 Task: Check the percentage active listings of 3 bathrooms in the last 5 years.
Action: Mouse moved to (868, 190)
Screenshot: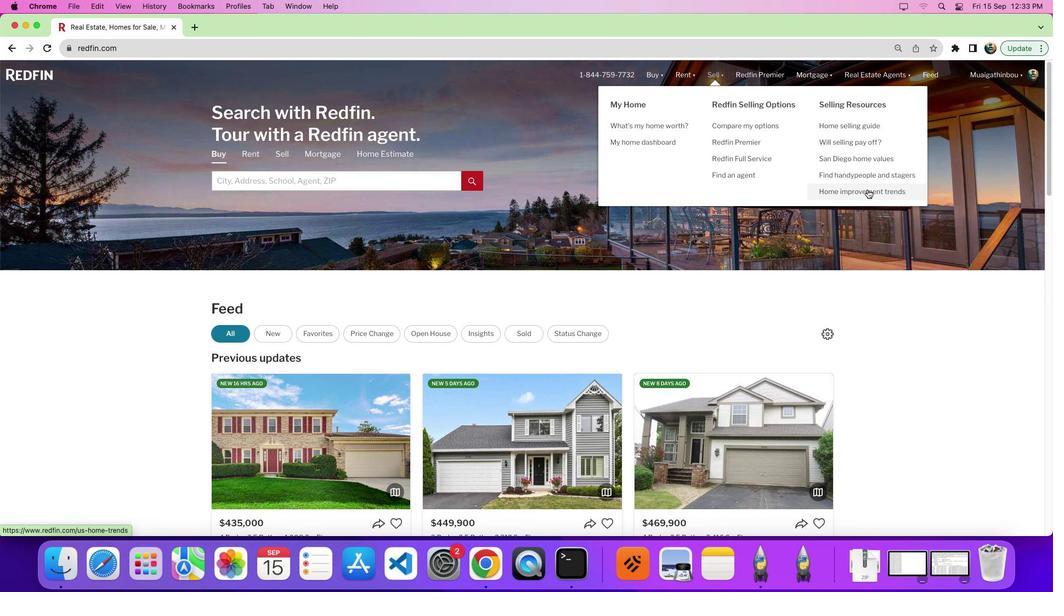 
Action: Mouse pressed left at (868, 190)
Screenshot: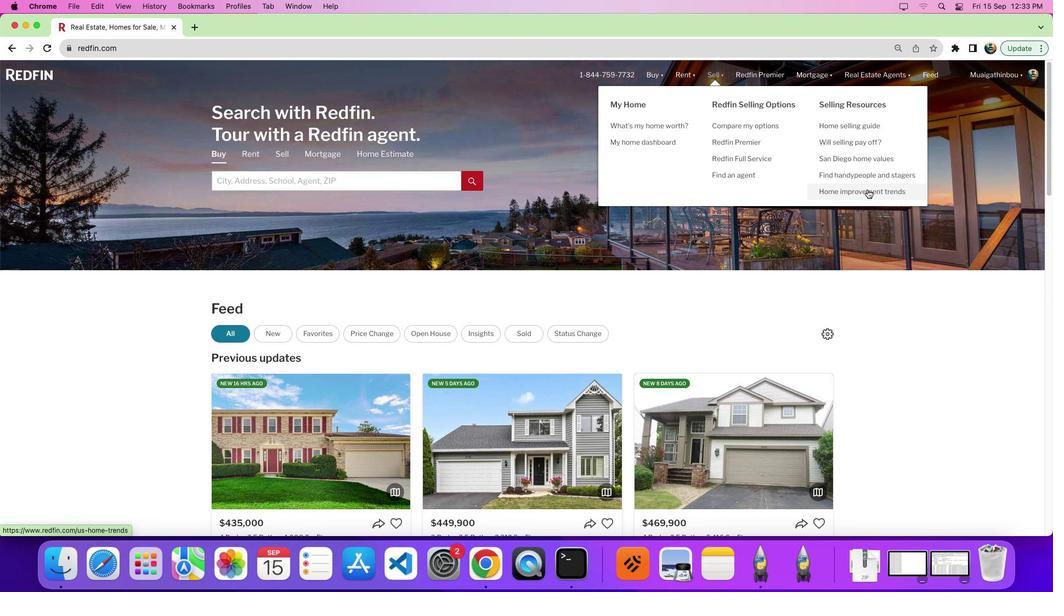 
Action: Mouse moved to (279, 210)
Screenshot: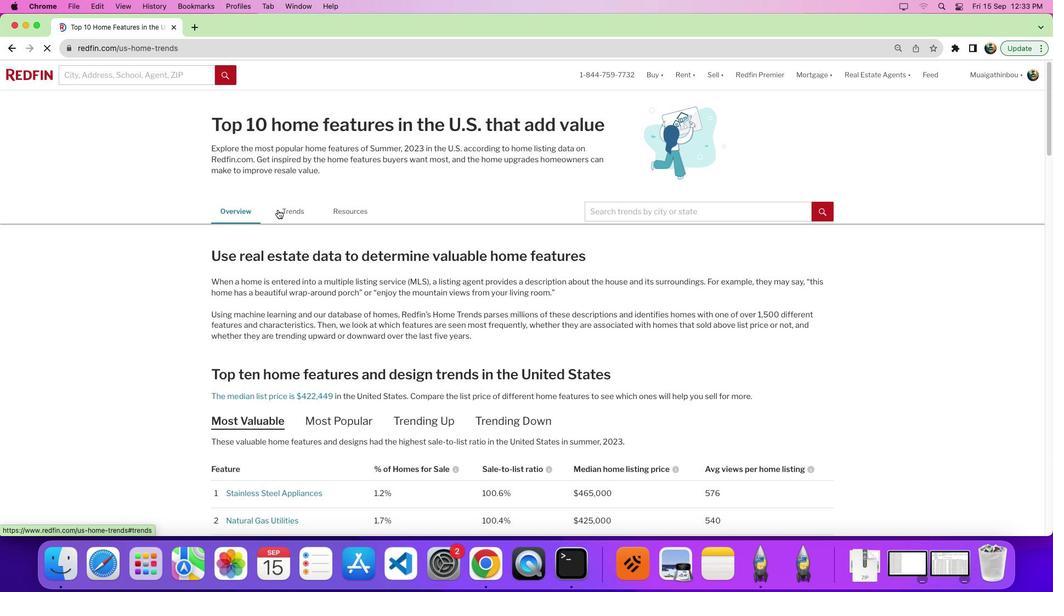 
Action: Mouse pressed left at (279, 210)
Screenshot: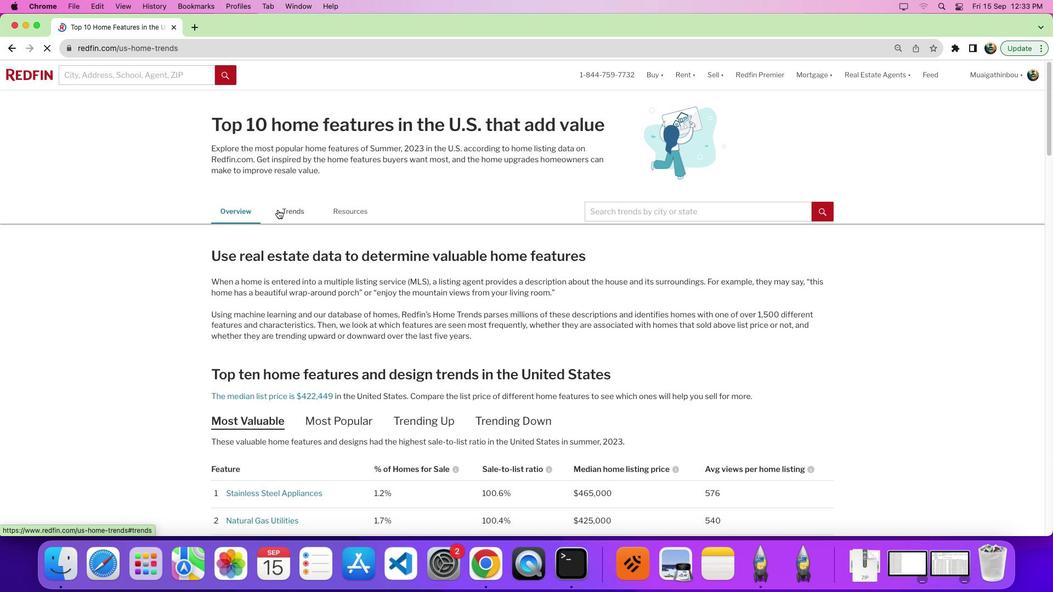 
Action: Mouse moved to (394, 266)
Screenshot: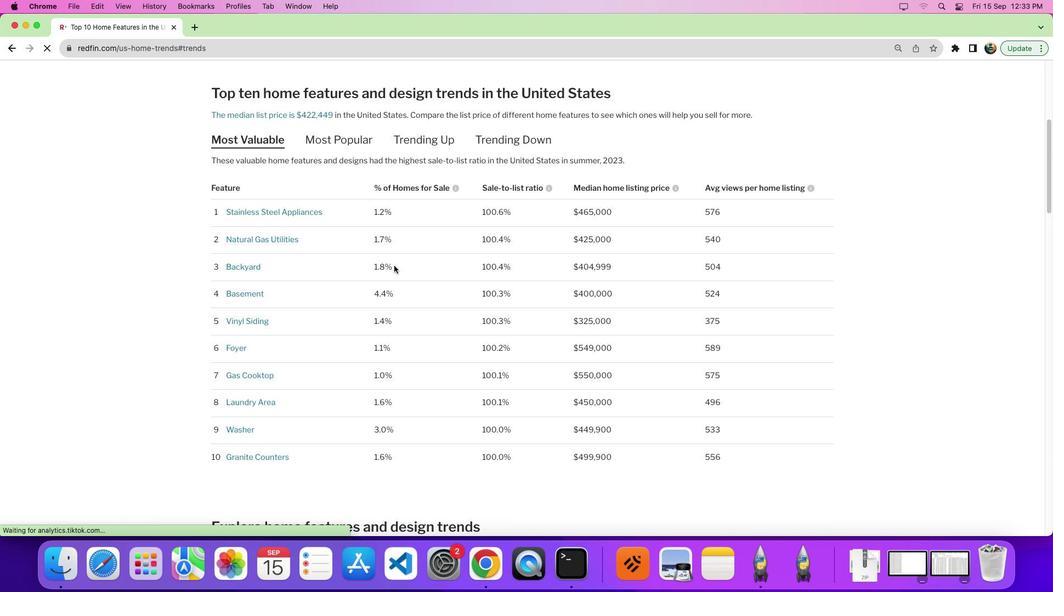 
Action: Mouse scrolled (394, 266) with delta (1, 0)
Screenshot: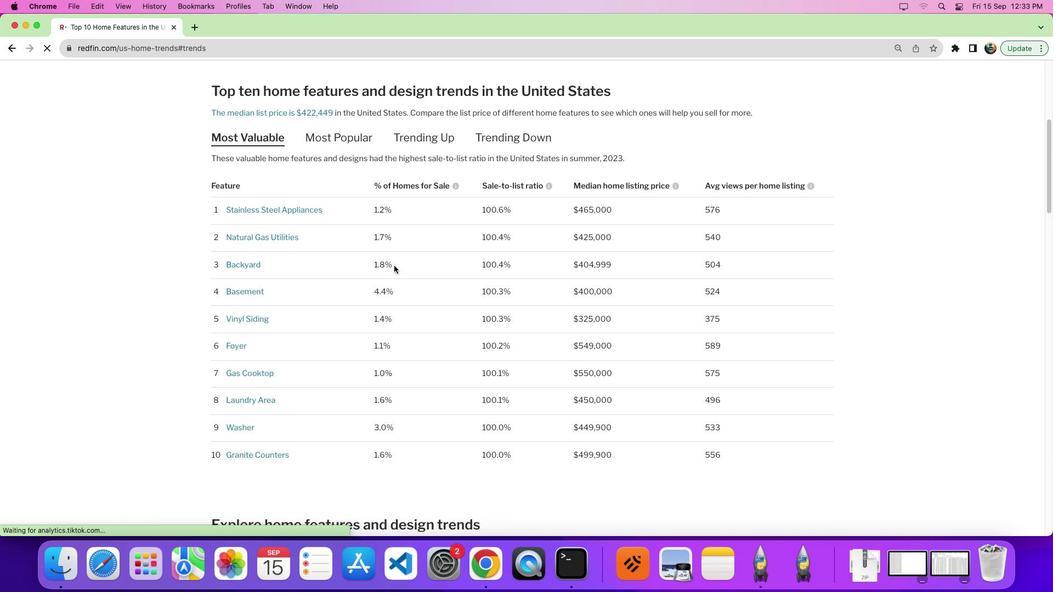 
Action: Mouse scrolled (394, 266) with delta (1, 0)
Screenshot: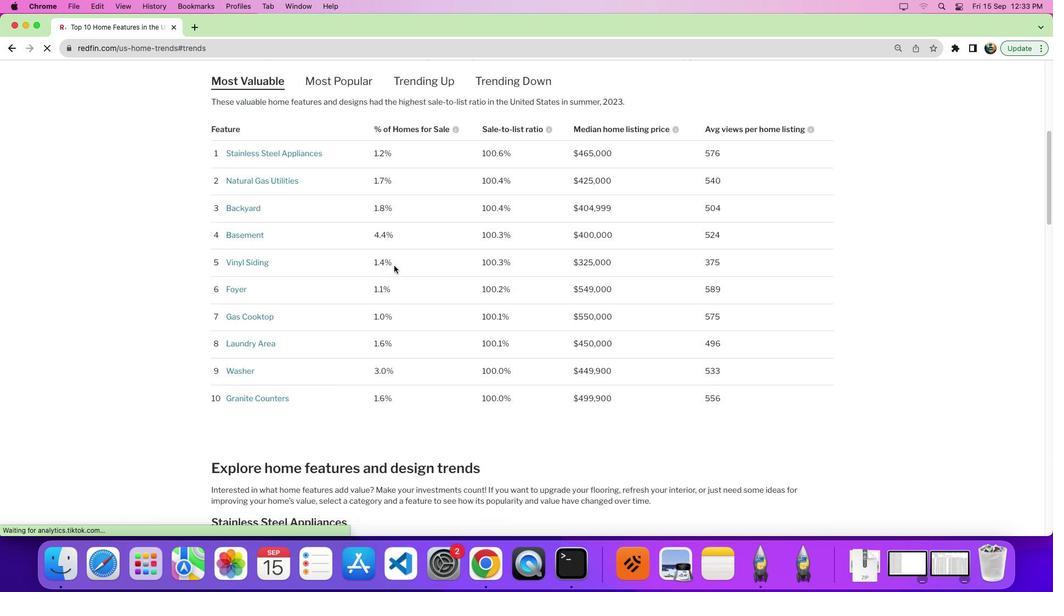 
Action: Mouse scrolled (394, 266) with delta (1, -1)
Screenshot: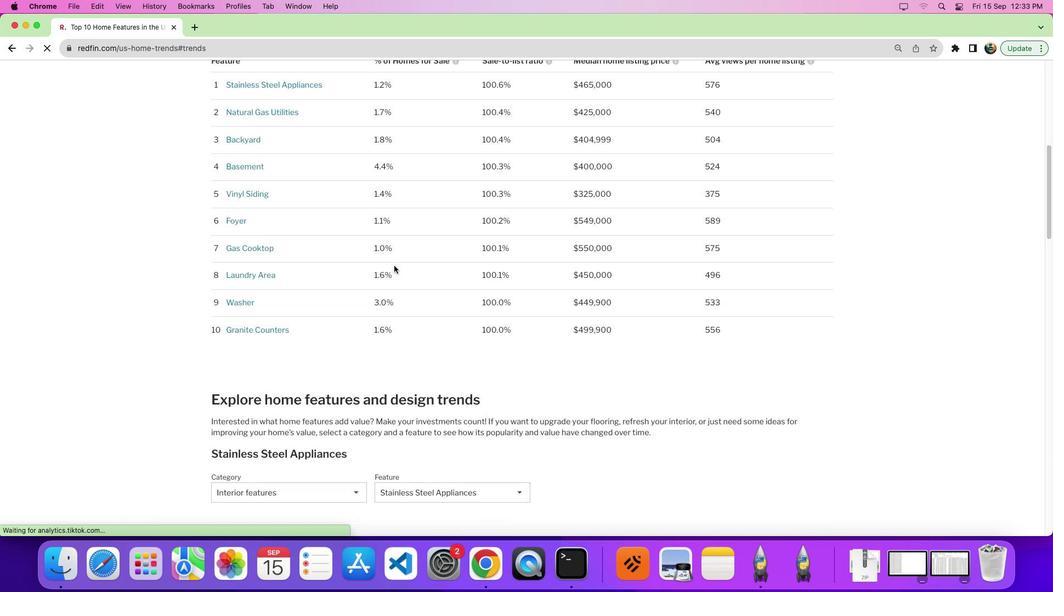 
Action: Mouse scrolled (394, 266) with delta (1, 0)
Screenshot: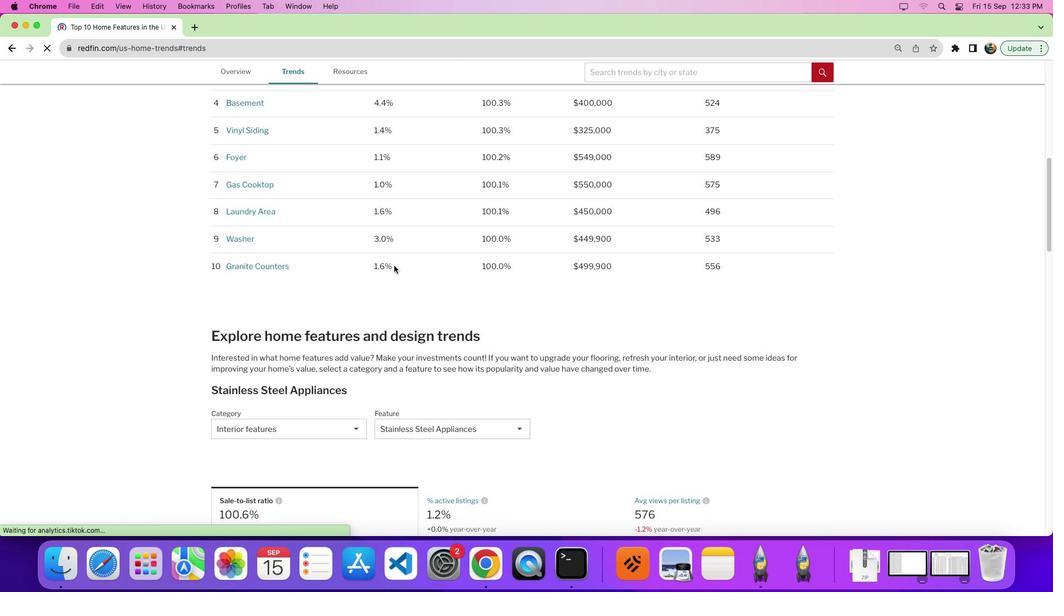 
Action: Mouse scrolled (394, 266) with delta (1, 0)
Screenshot: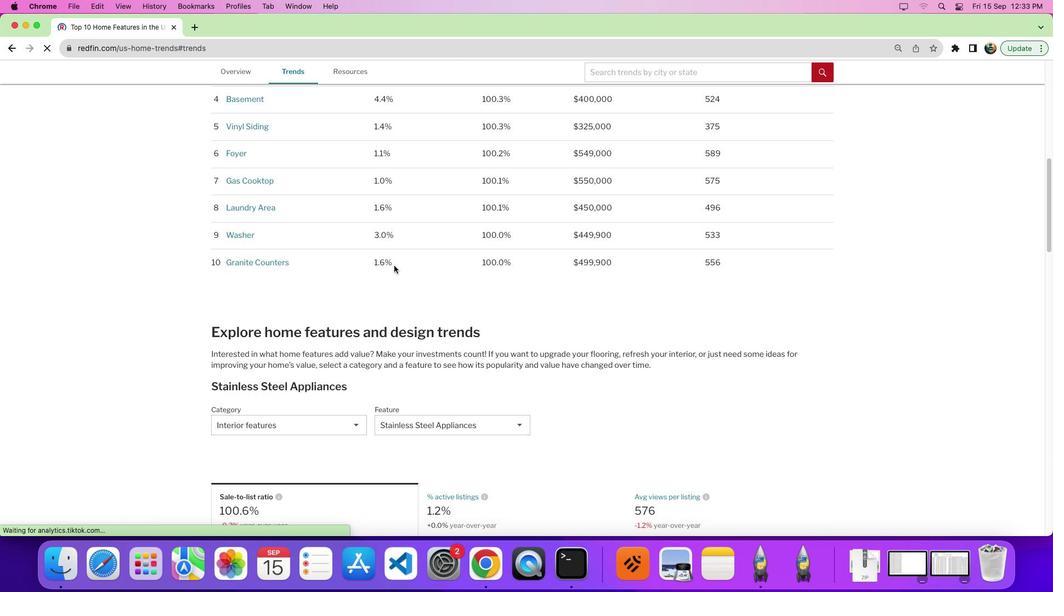 
Action: Mouse moved to (314, 383)
Screenshot: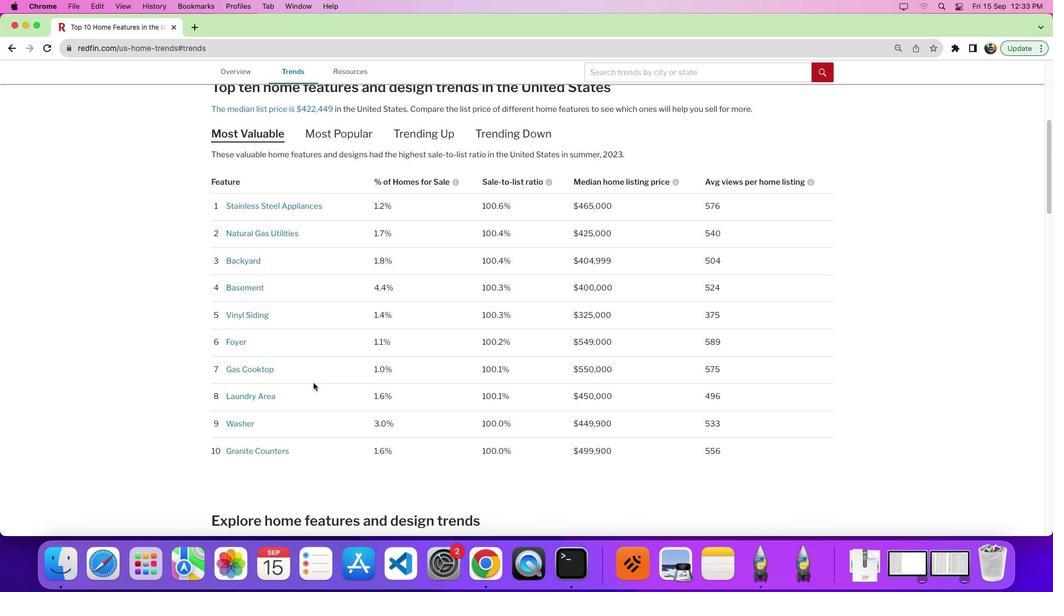 
Action: Mouse scrolled (314, 383) with delta (1, 0)
Screenshot: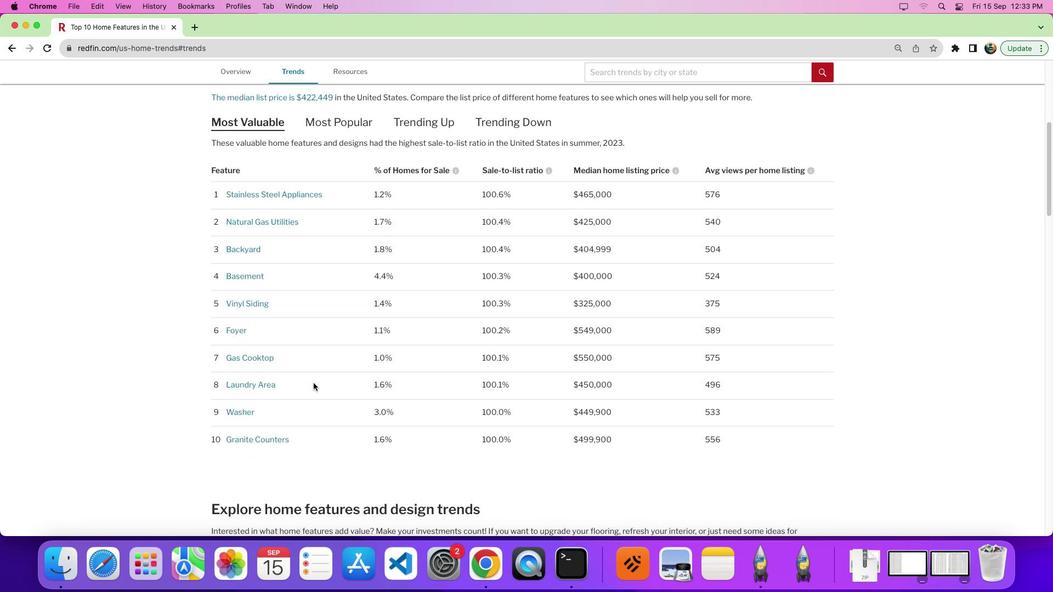 
Action: Mouse scrolled (314, 383) with delta (1, 0)
Screenshot: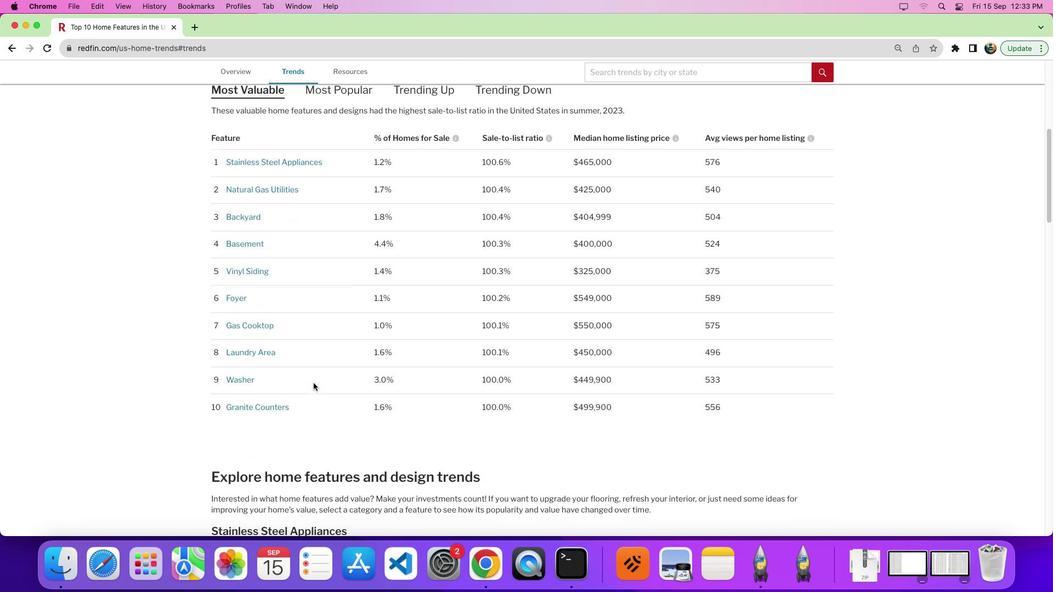 
Action: Mouse scrolled (314, 383) with delta (1, -1)
Screenshot: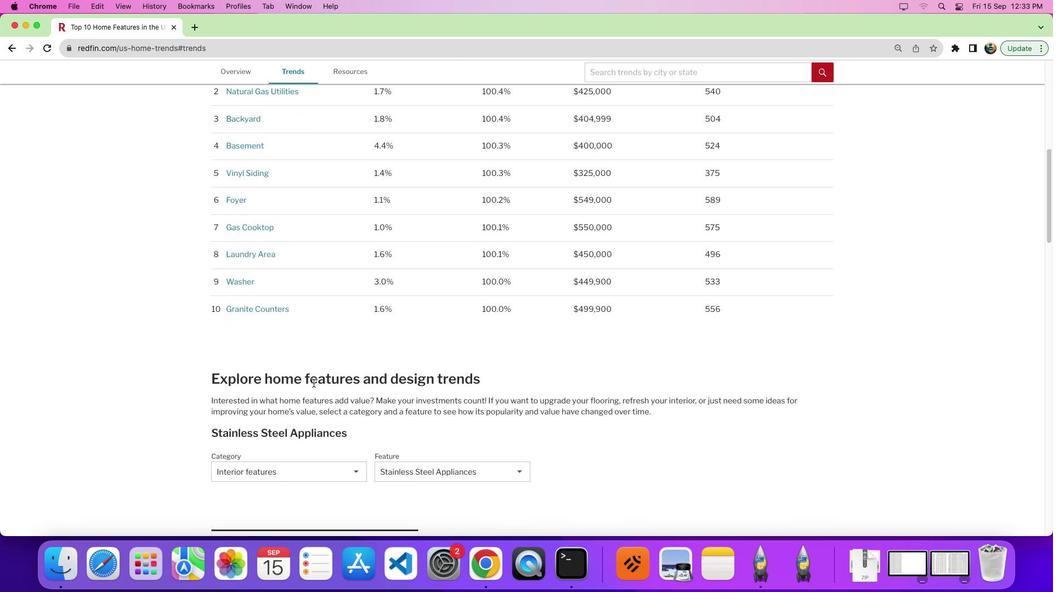 
Action: Mouse moved to (304, 405)
Screenshot: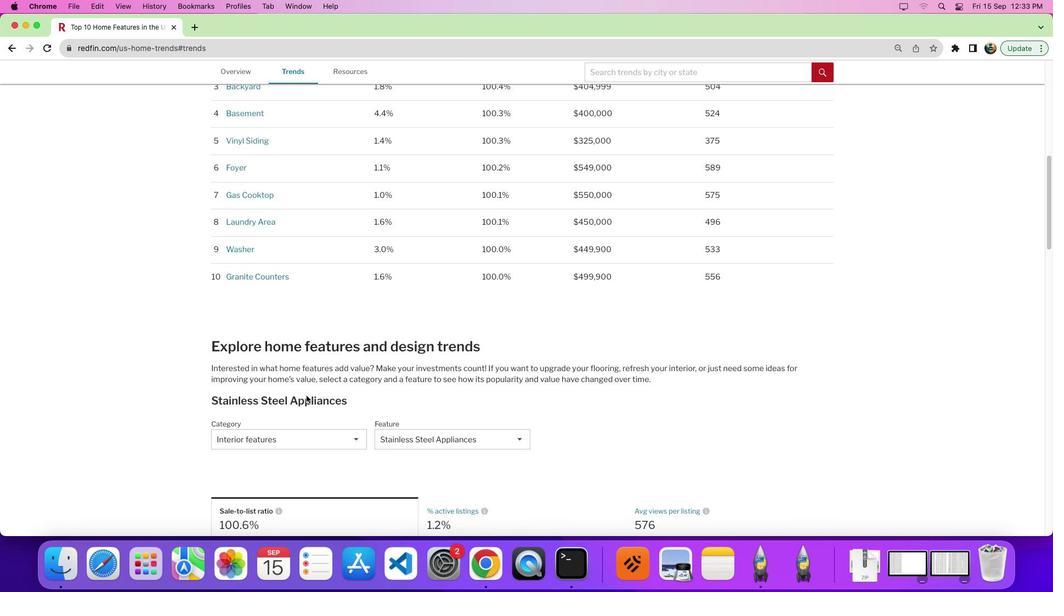 
Action: Mouse scrolled (304, 405) with delta (1, 0)
Screenshot: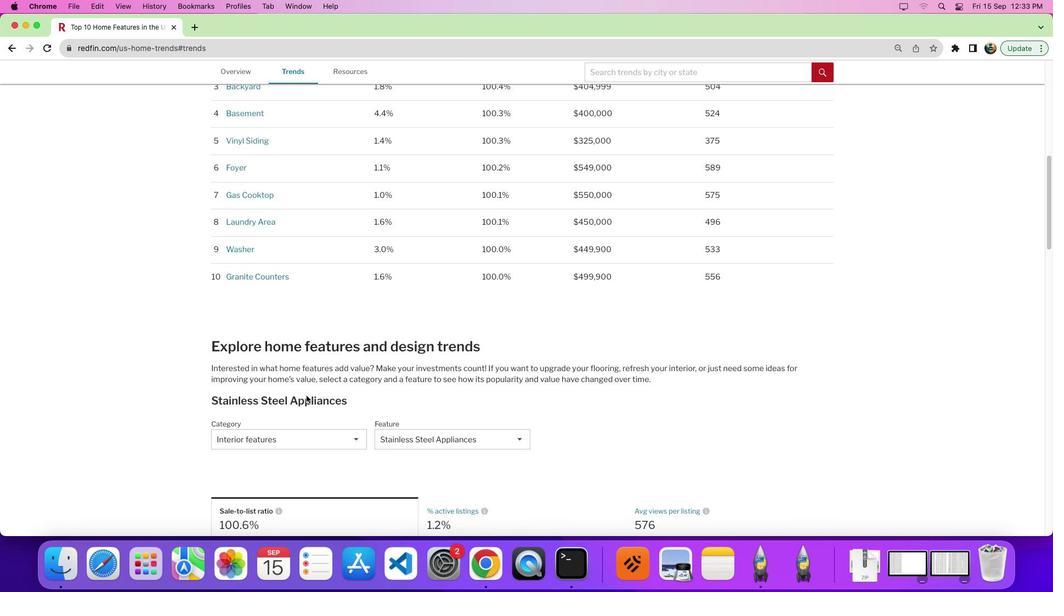 
Action: Mouse moved to (304, 405)
Screenshot: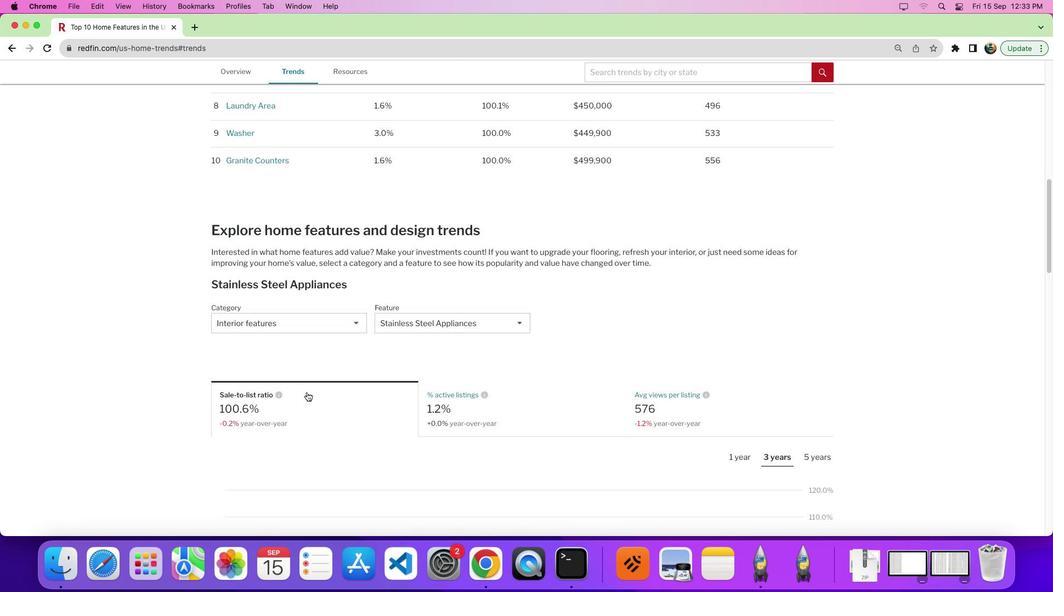
Action: Mouse scrolled (304, 405) with delta (1, 0)
Screenshot: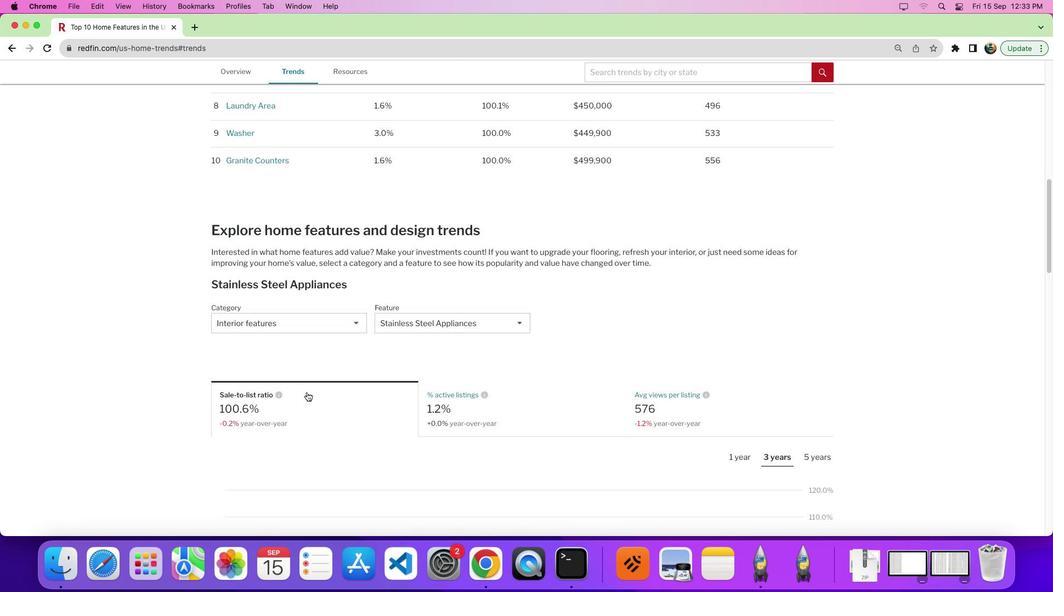 
Action: Mouse moved to (307, 399)
Screenshot: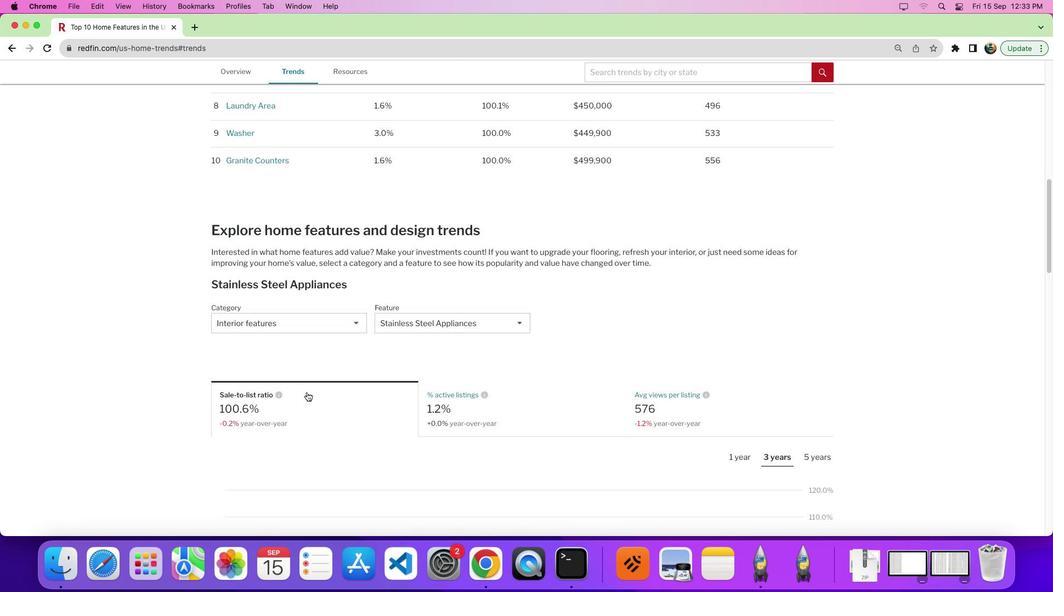 
Action: Mouse scrolled (307, 399) with delta (1, -1)
Screenshot: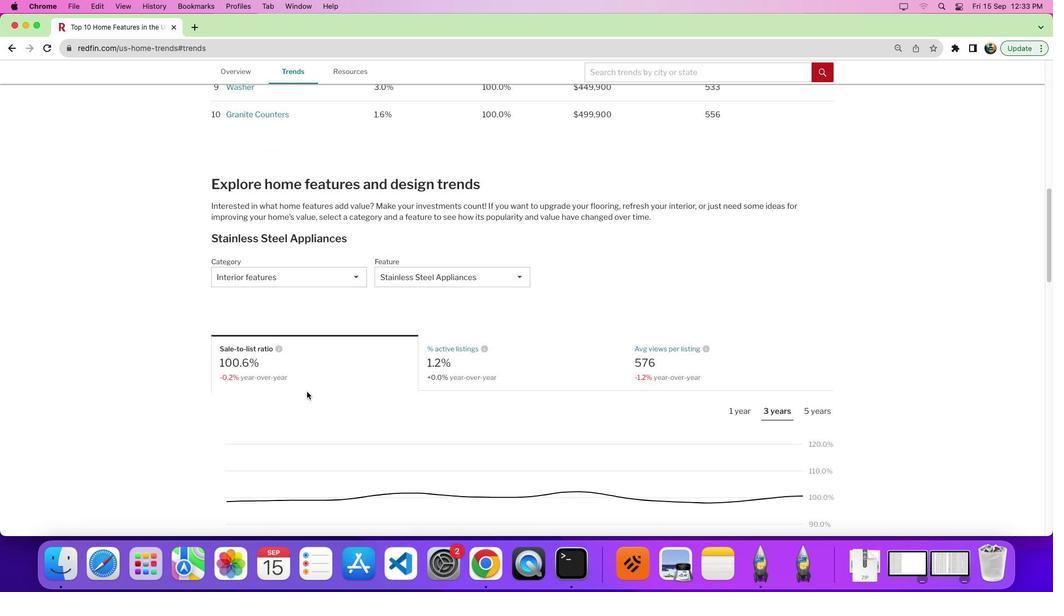 
Action: Mouse moved to (313, 270)
Screenshot: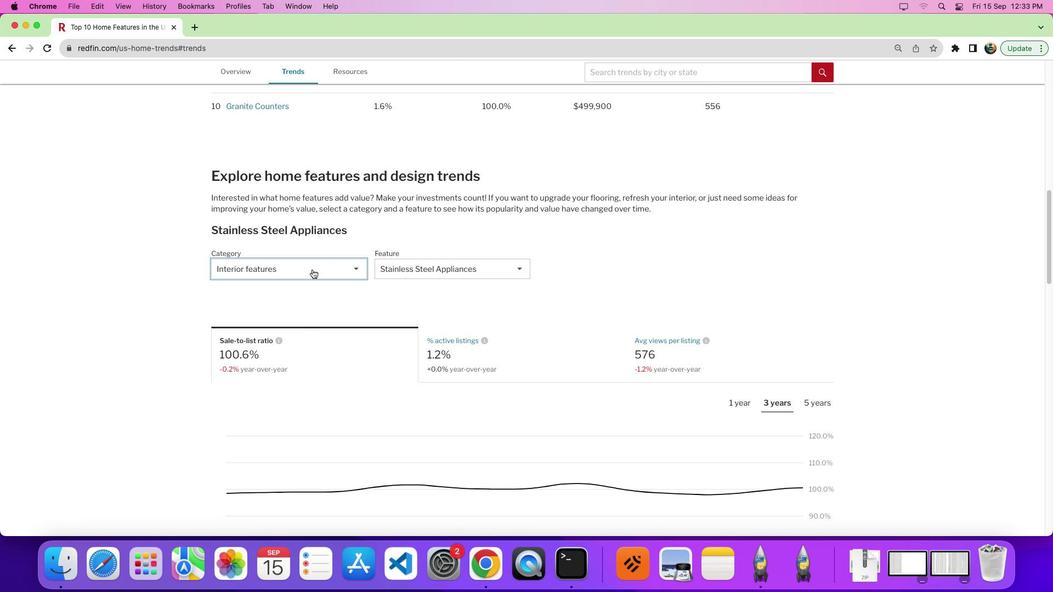 
Action: Mouse pressed left at (313, 270)
Screenshot: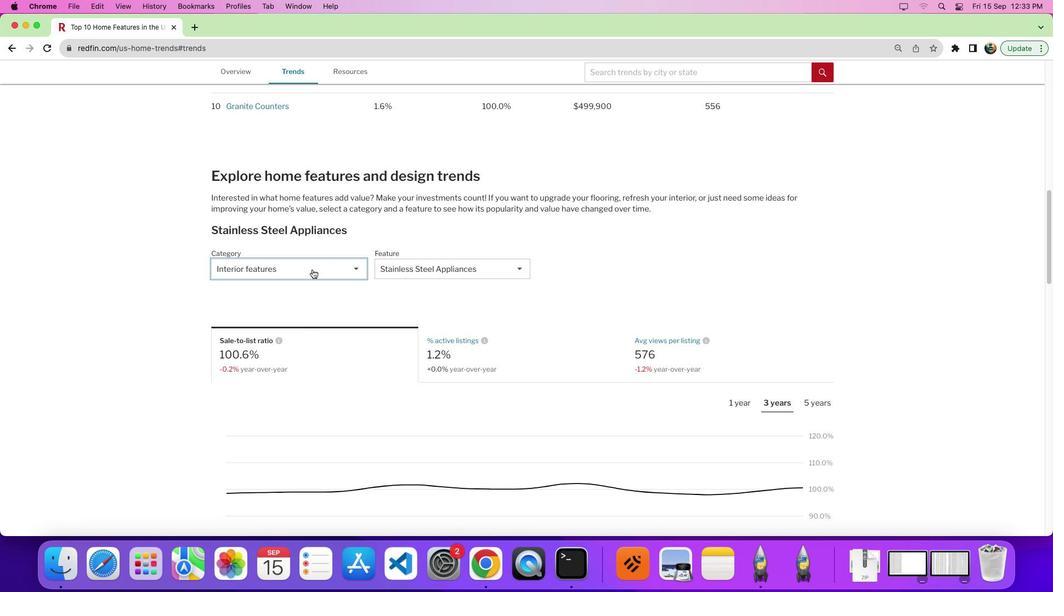 
Action: Mouse moved to (376, 299)
Screenshot: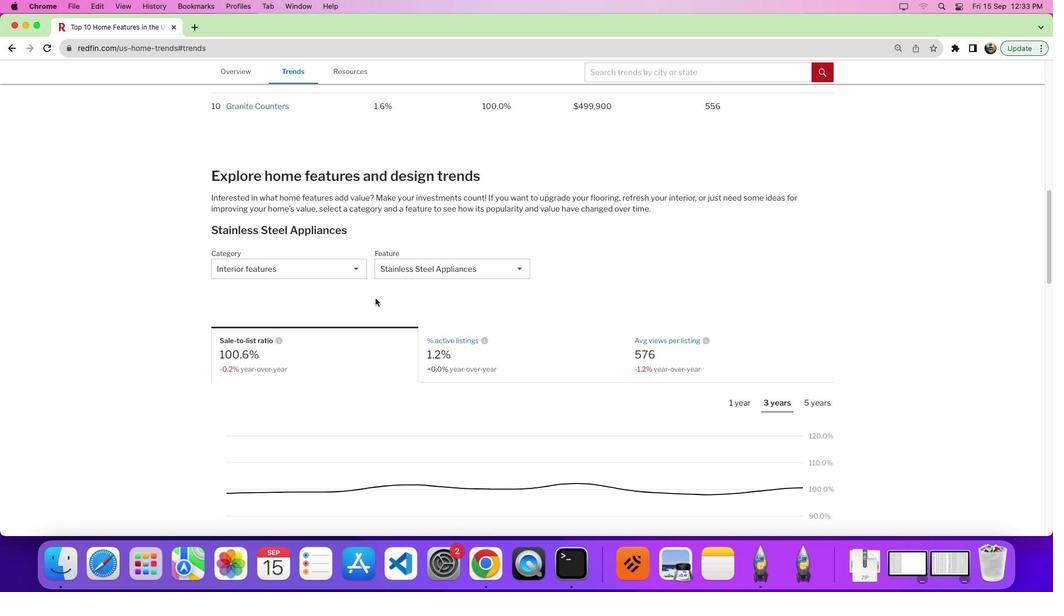 
Action: Mouse pressed left at (376, 299)
Screenshot: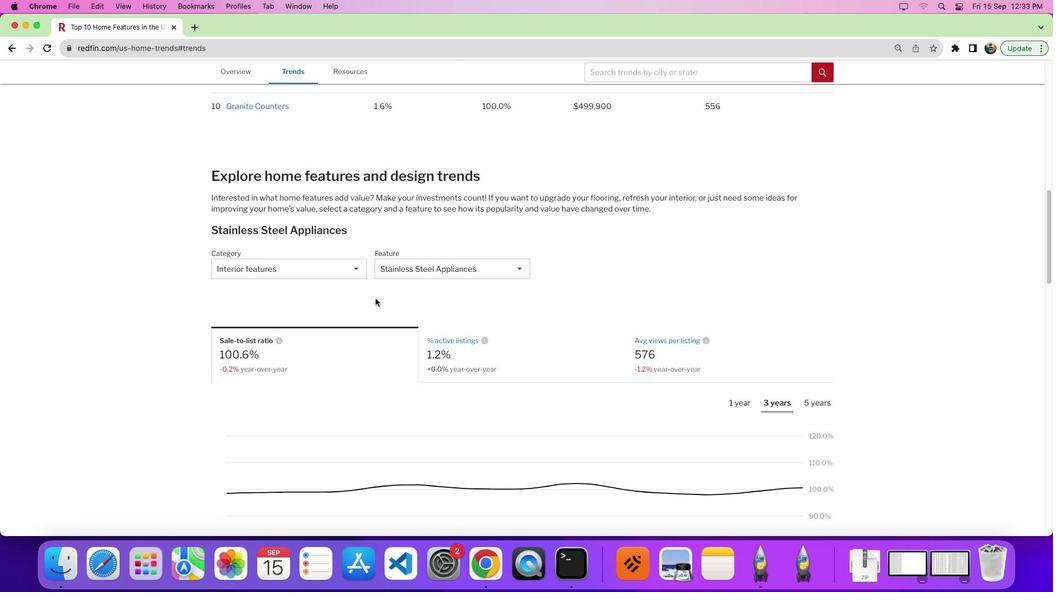 
Action: Mouse moved to (421, 269)
Screenshot: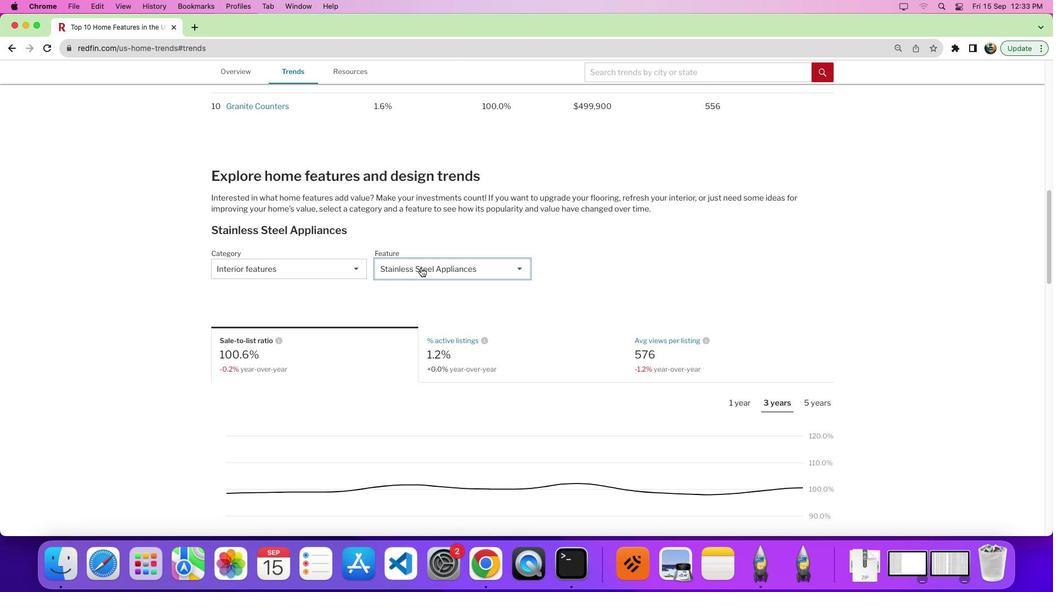 
Action: Mouse pressed left at (421, 269)
Screenshot: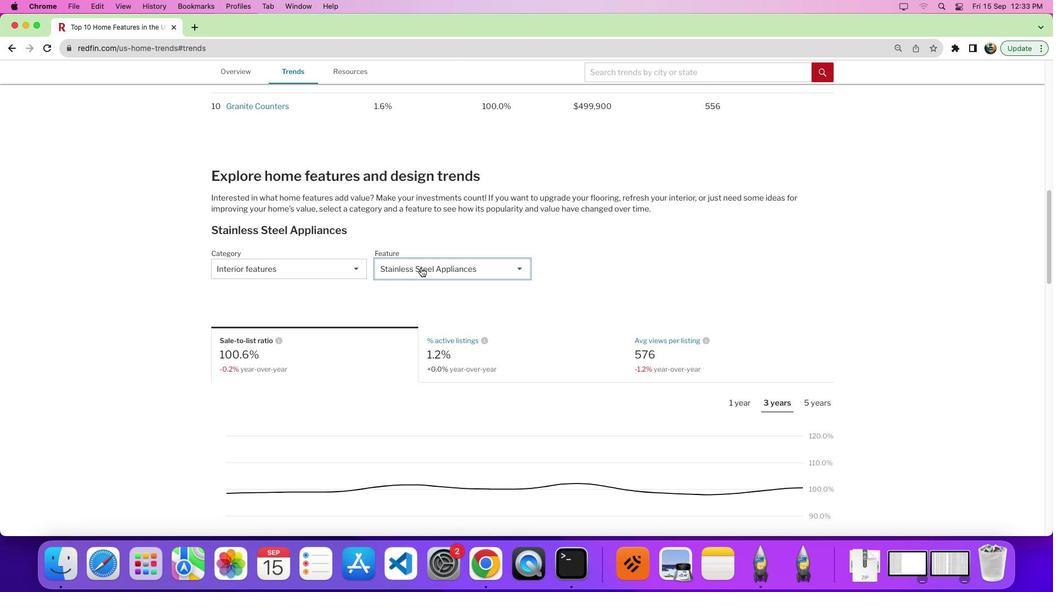 
Action: Mouse moved to (441, 319)
Screenshot: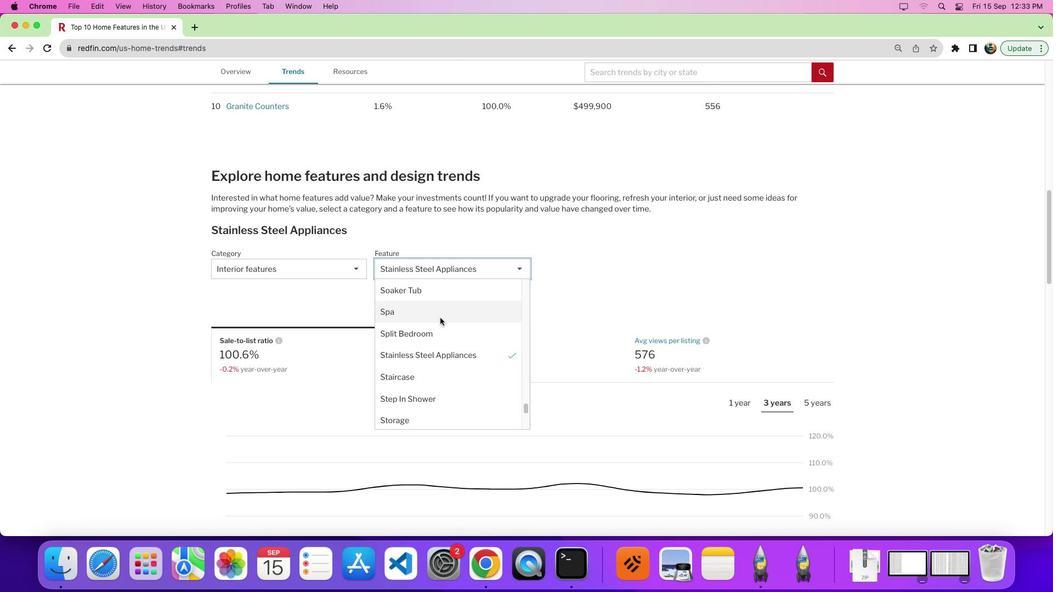 
Action: Mouse scrolled (441, 319) with delta (1, 1)
Screenshot: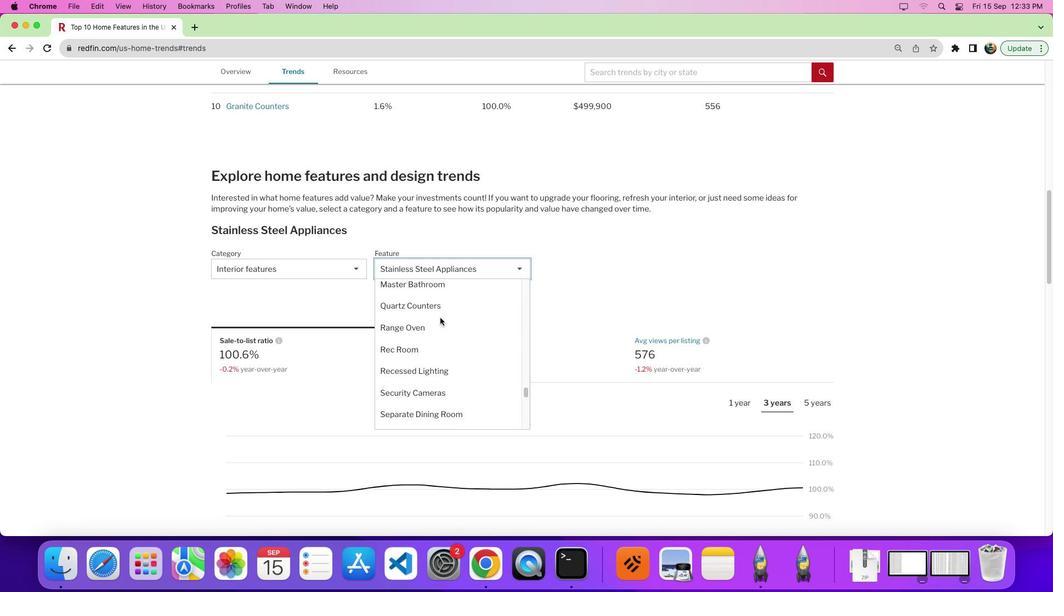 
Action: Mouse scrolled (441, 319) with delta (1, 2)
Screenshot: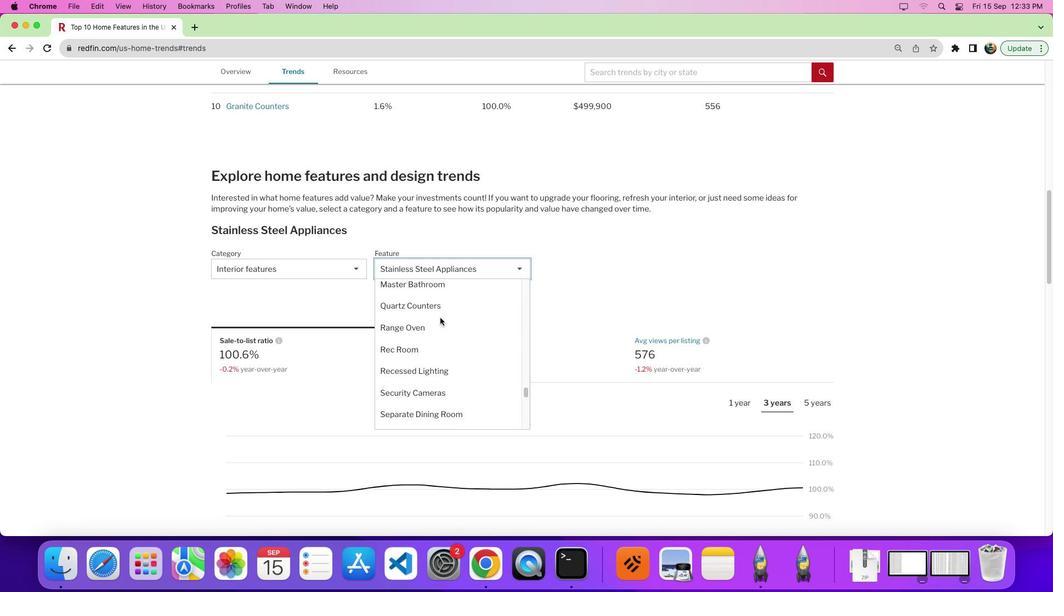 
Action: Mouse scrolled (441, 319) with delta (1, 6)
Screenshot: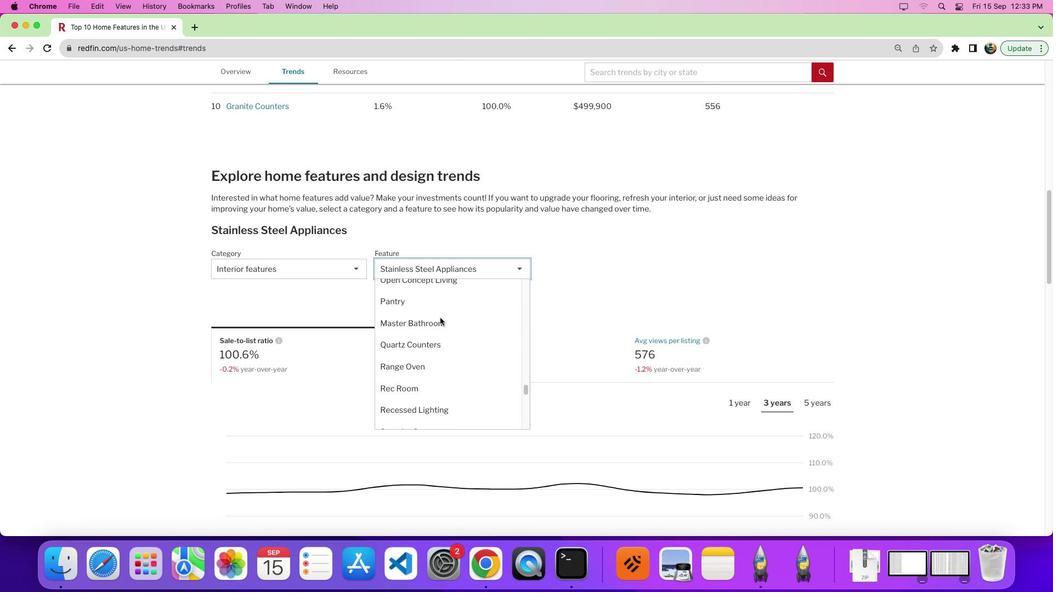 
Action: Mouse scrolled (441, 319) with delta (1, 1)
Screenshot: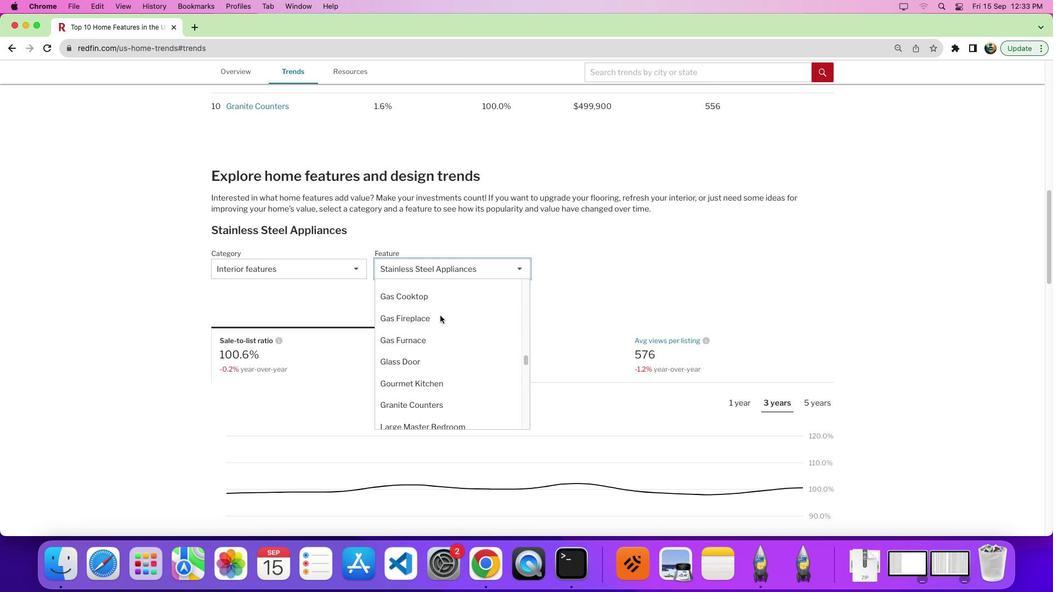 
Action: Mouse scrolled (441, 319) with delta (1, 2)
Screenshot: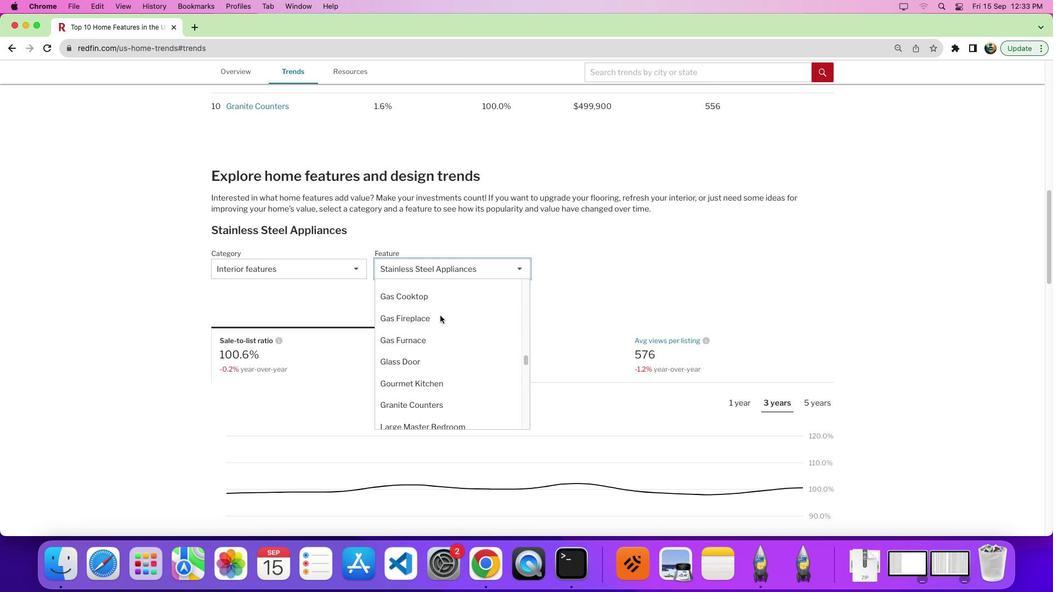 
Action: Mouse scrolled (441, 319) with delta (1, 6)
Screenshot: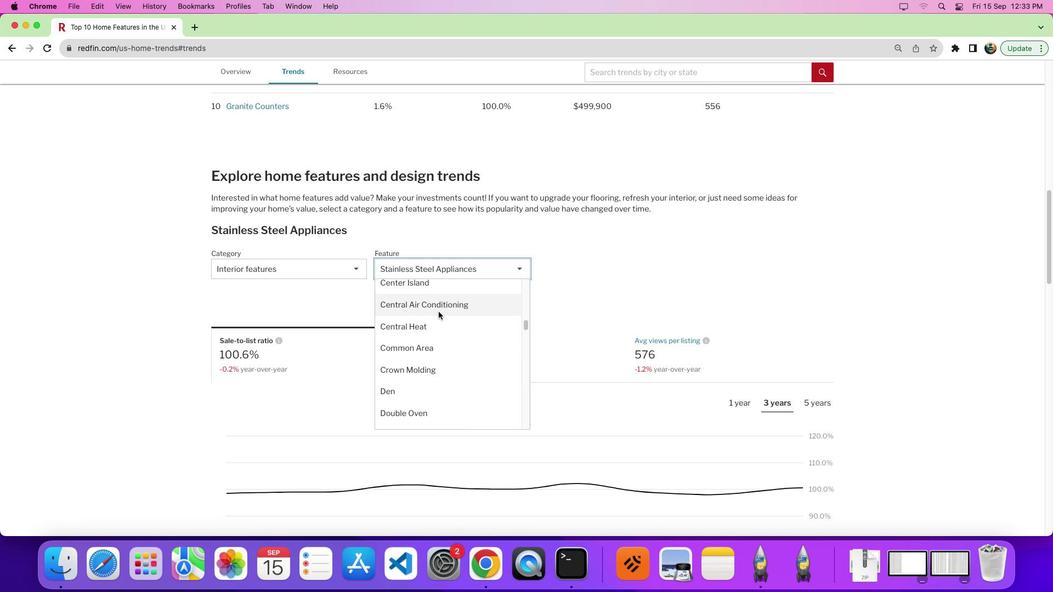 
Action: Mouse scrolled (441, 319) with delta (1, 8)
Screenshot: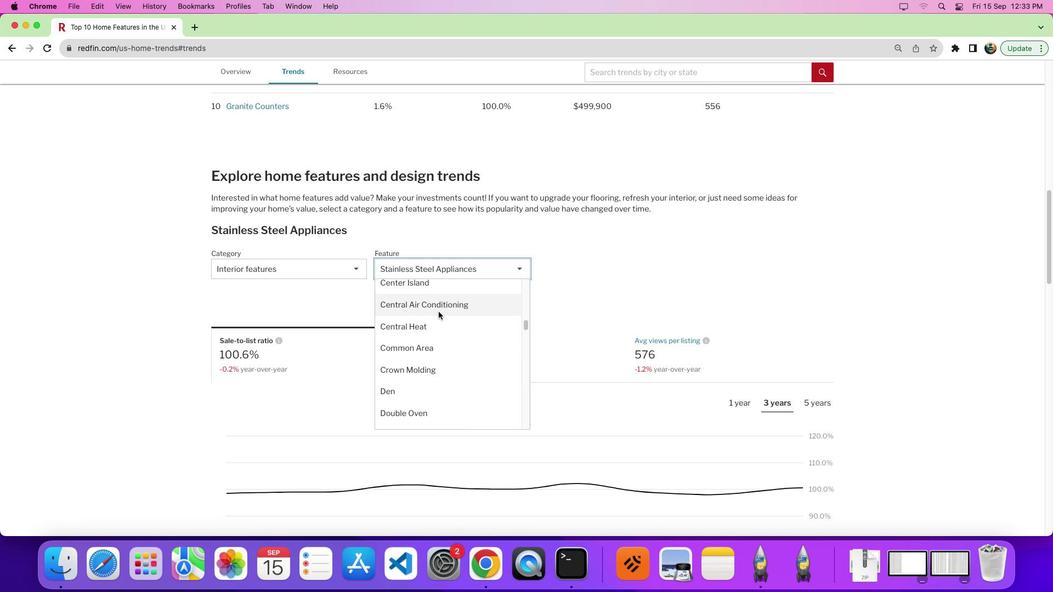 
Action: Mouse scrolled (441, 319) with delta (1, 9)
Screenshot: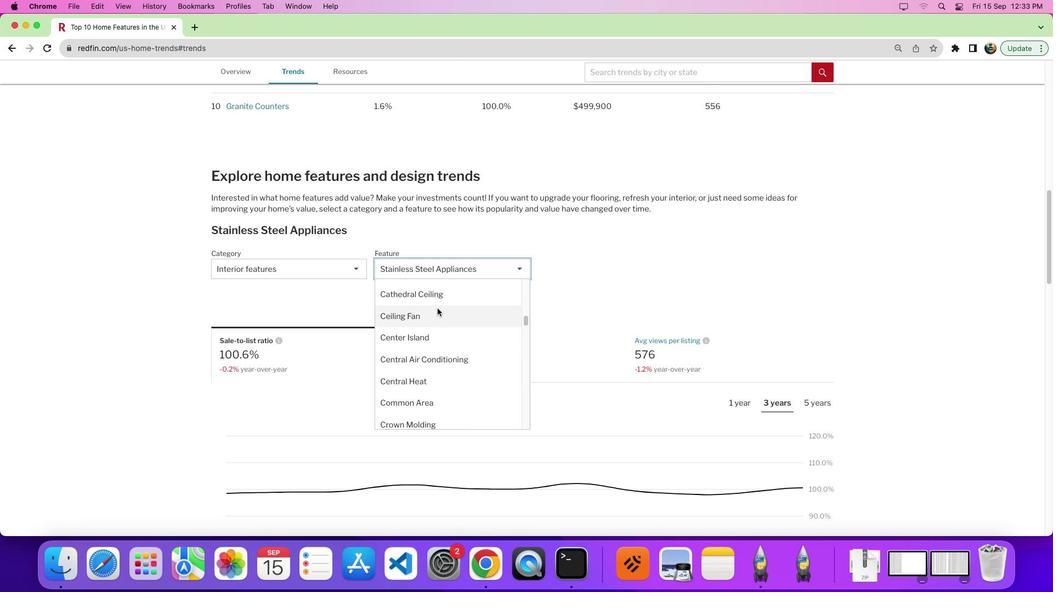 
Action: Mouse moved to (438, 308)
Screenshot: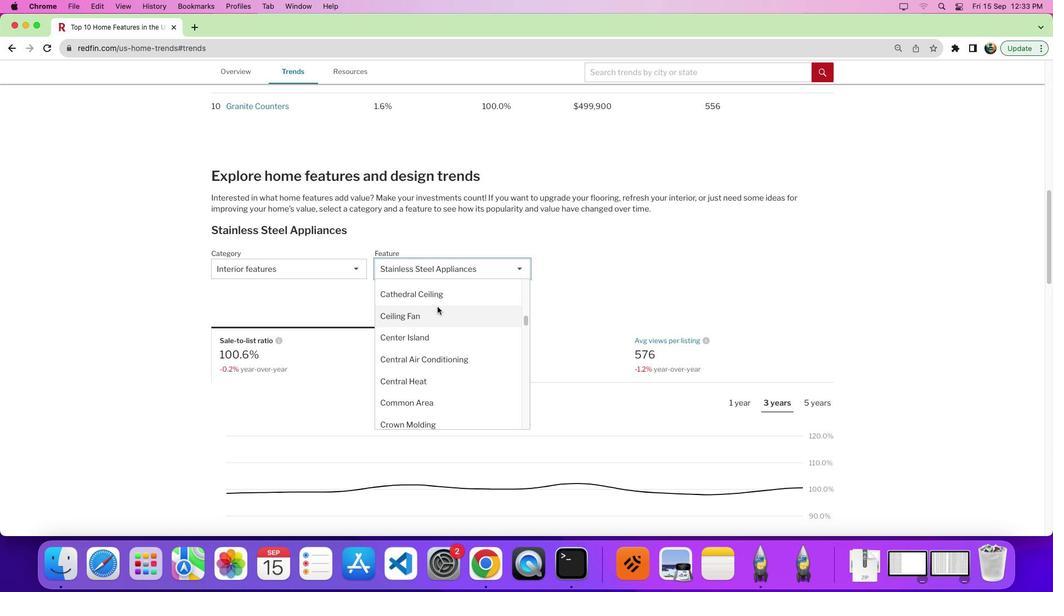
Action: Mouse scrolled (438, 308) with delta (1, 1)
Screenshot: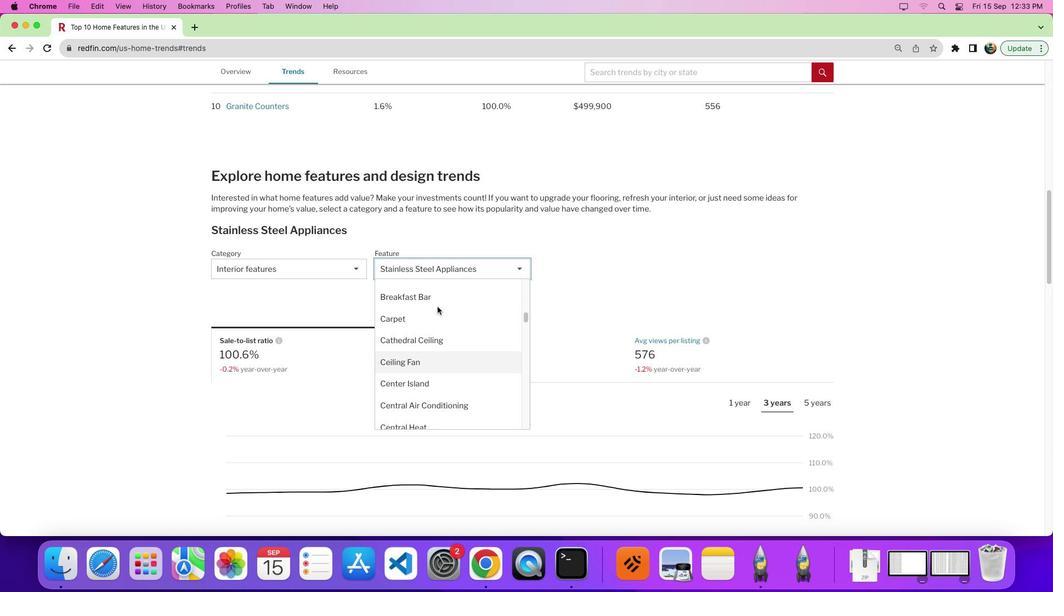 
Action: Mouse scrolled (438, 308) with delta (1, 1)
Screenshot: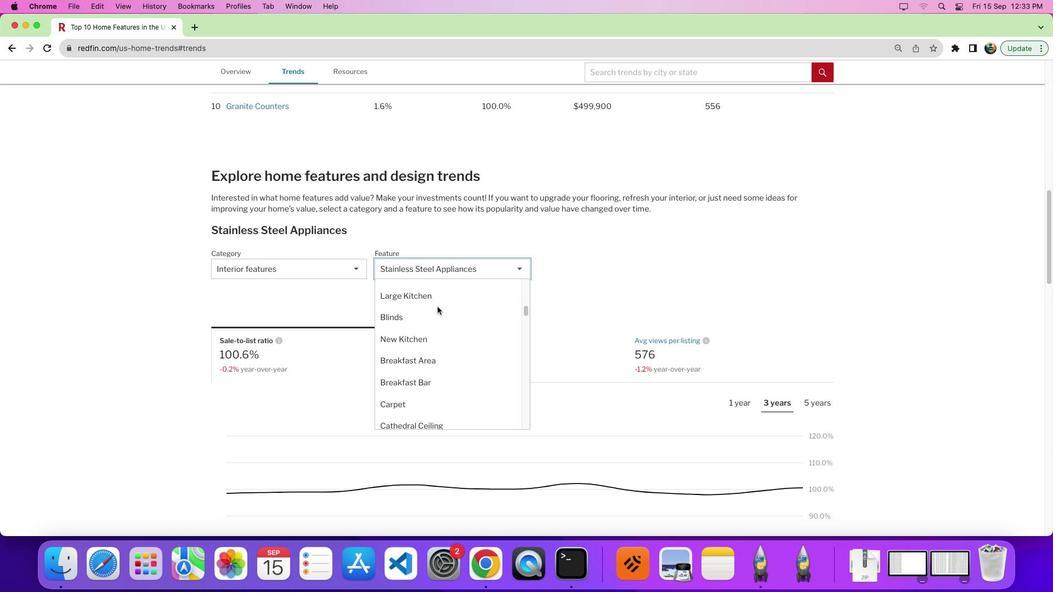 
Action: Mouse scrolled (438, 308) with delta (1, 4)
Screenshot: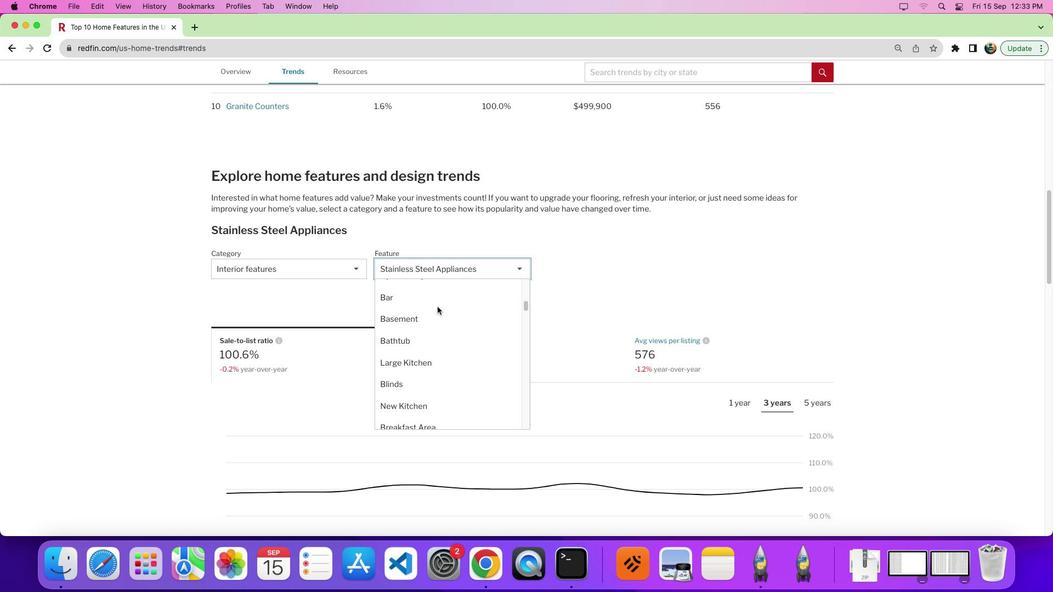 
Action: Mouse moved to (439, 314)
Screenshot: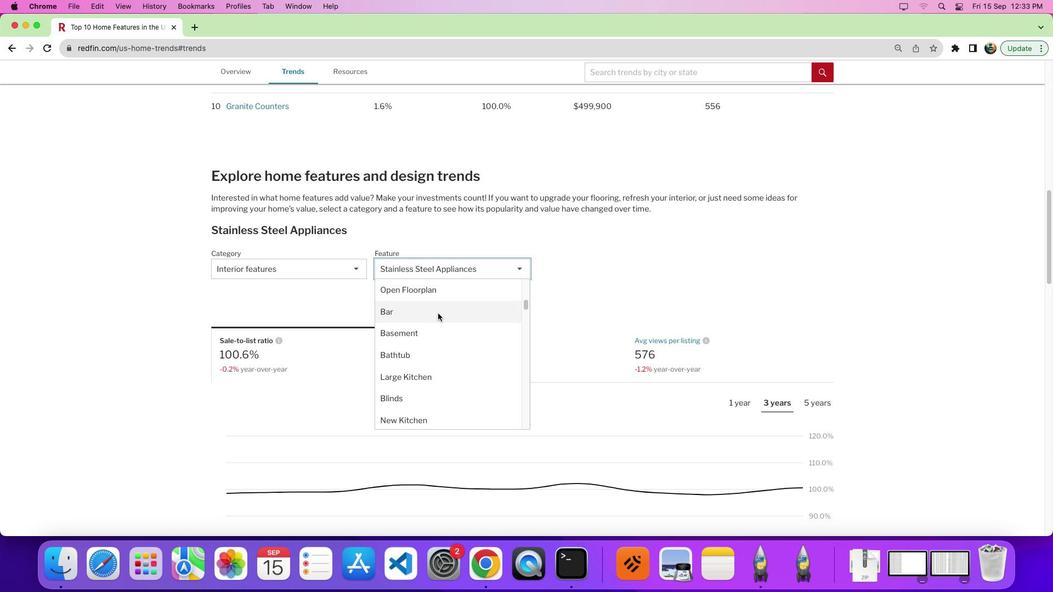 
Action: Mouse scrolled (439, 314) with delta (1, 1)
Screenshot: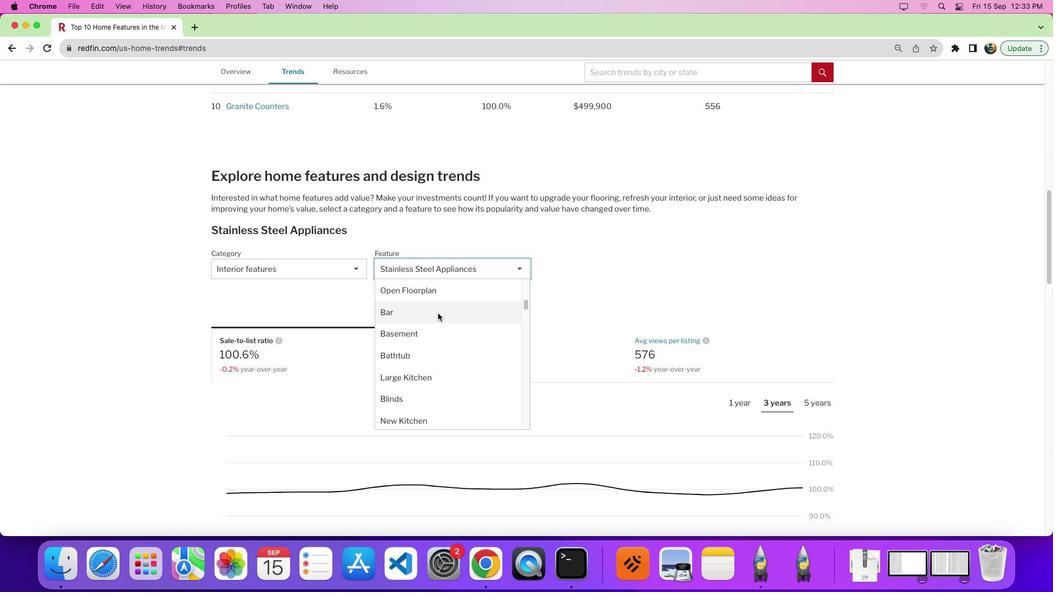 
Action: Mouse moved to (437, 313)
Screenshot: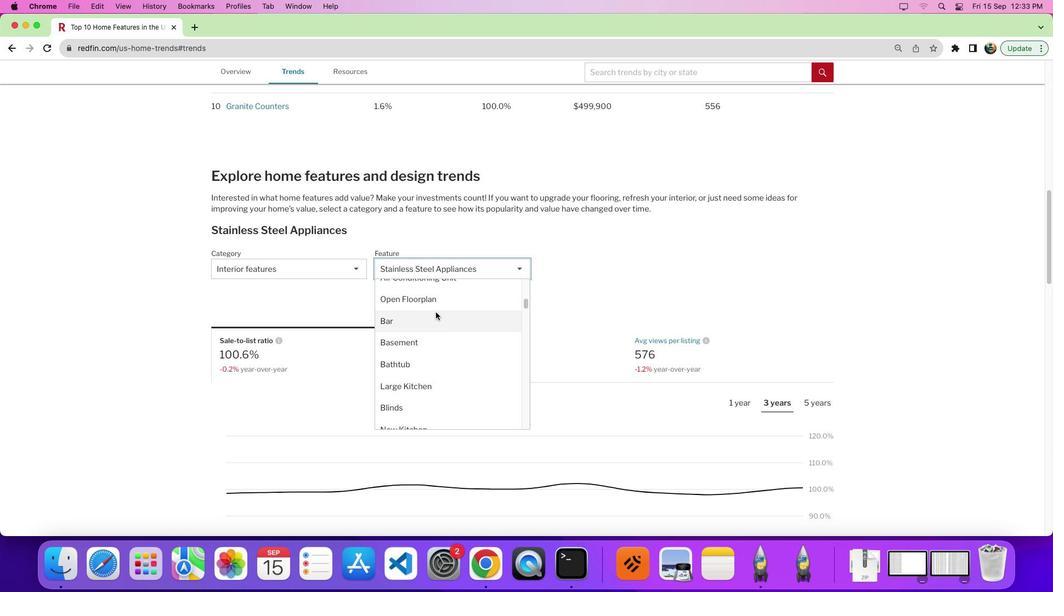 
Action: Mouse scrolled (437, 313) with delta (1, 1)
Screenshot: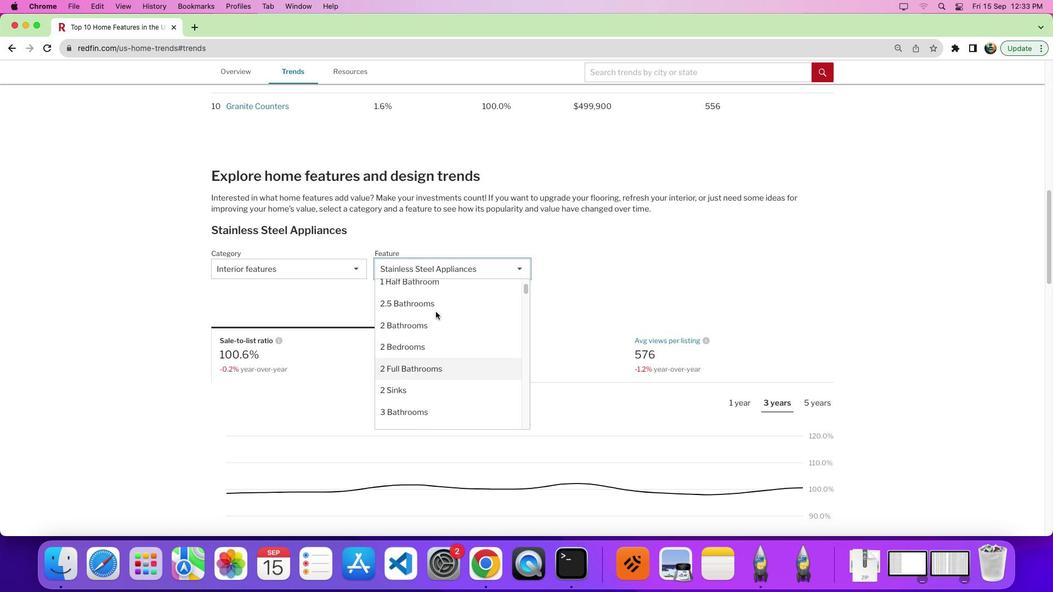 
Action: Mouse scrolled (437, 313) with delta (1, 2)
Screenshot: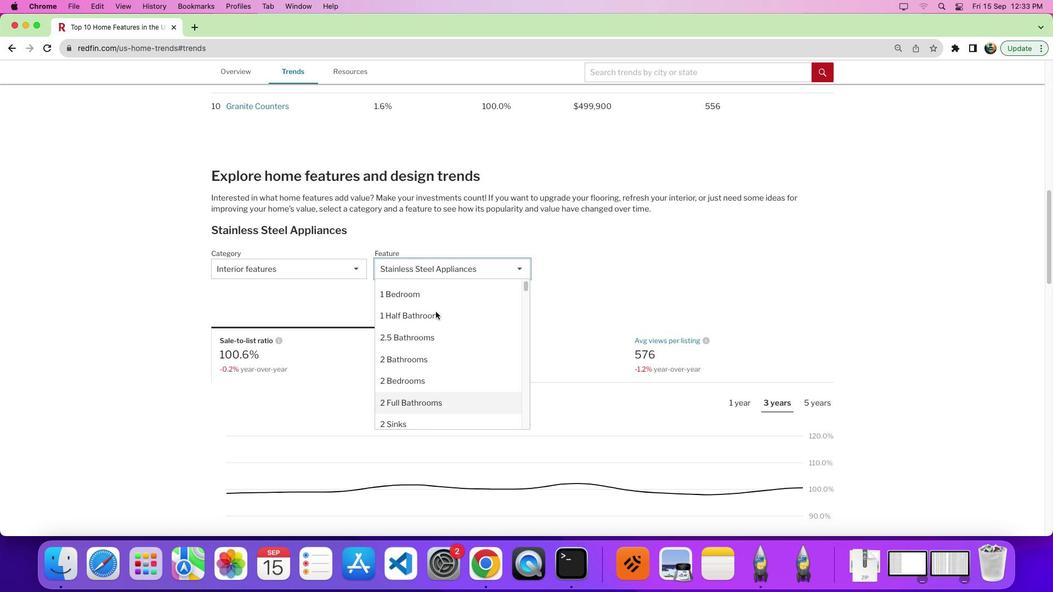 
Action: Mouse scrolled (437, 313) with delta (1, 6)
Screenshot: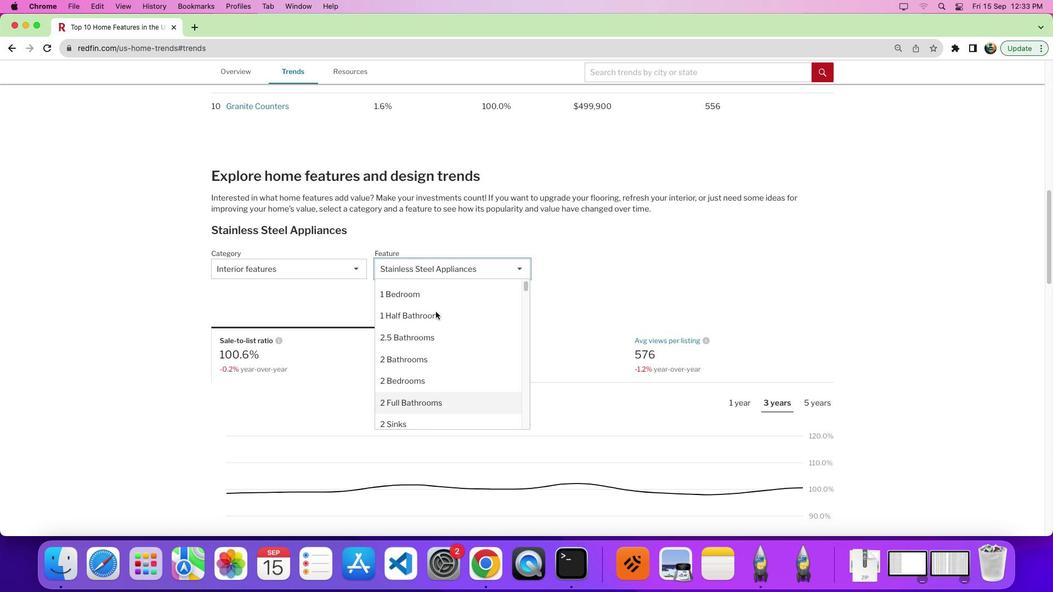
Action: Mouse moved to (436, 313)
Screenshot: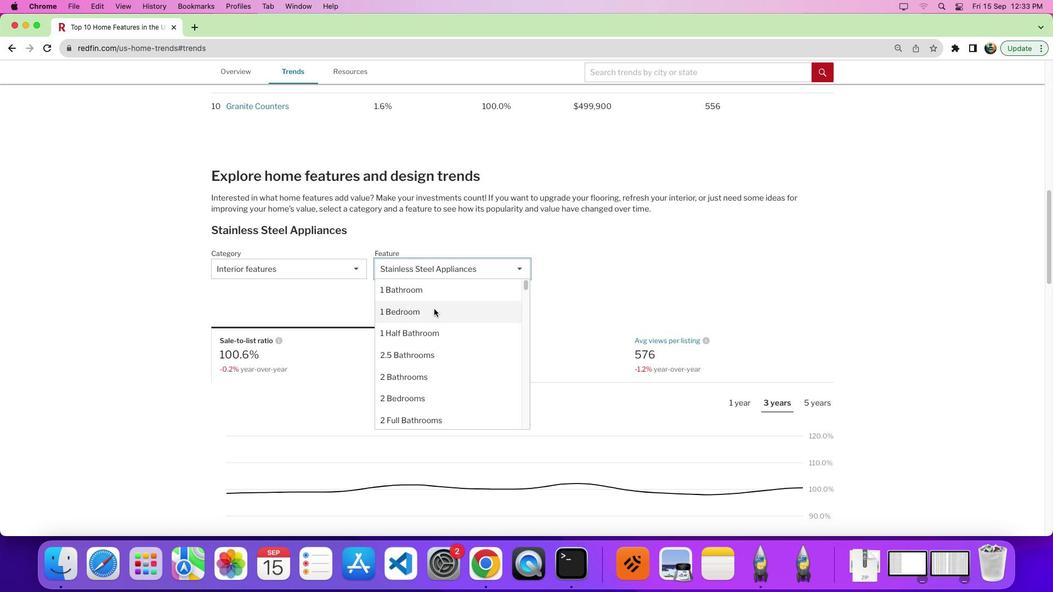 
Action: Mouse scrolled (436, 313) with delta (1, 7)
Screenshot: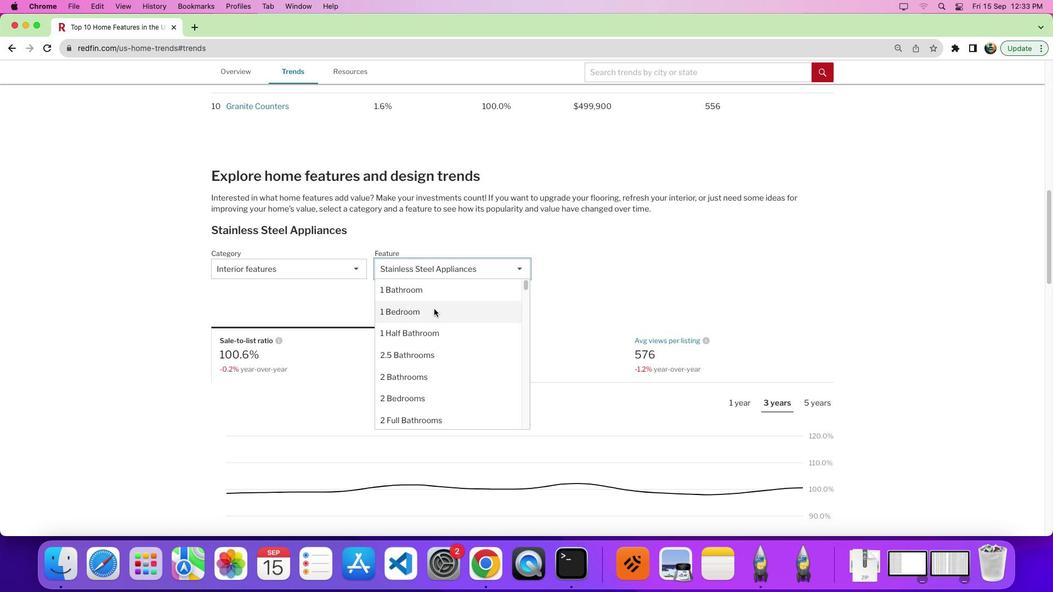 
Action: Mouse moved to (434, 309)
Screenshot: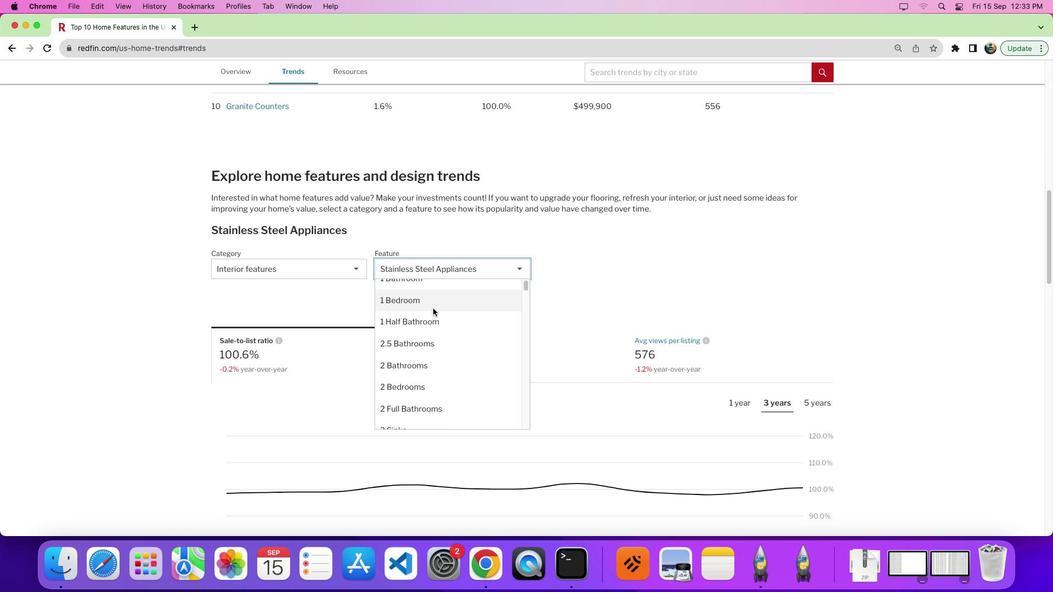 
Action: Mouse scrolled (434, 309) with delta (1, 0)
Screenshot: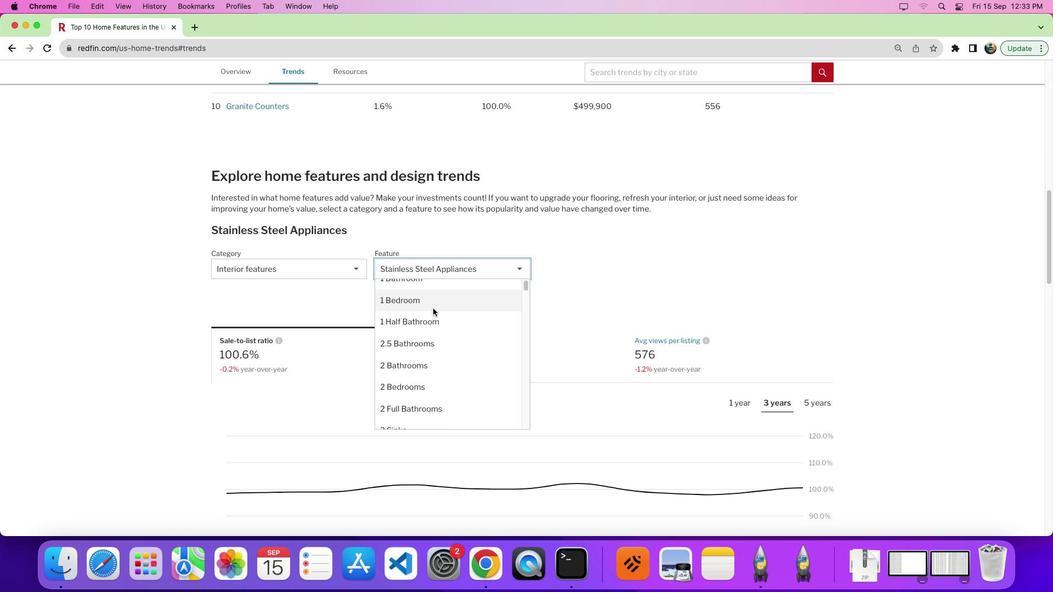 
Action: Mouse scrolled (434, 309) with delta (1, 0)
Screenshot: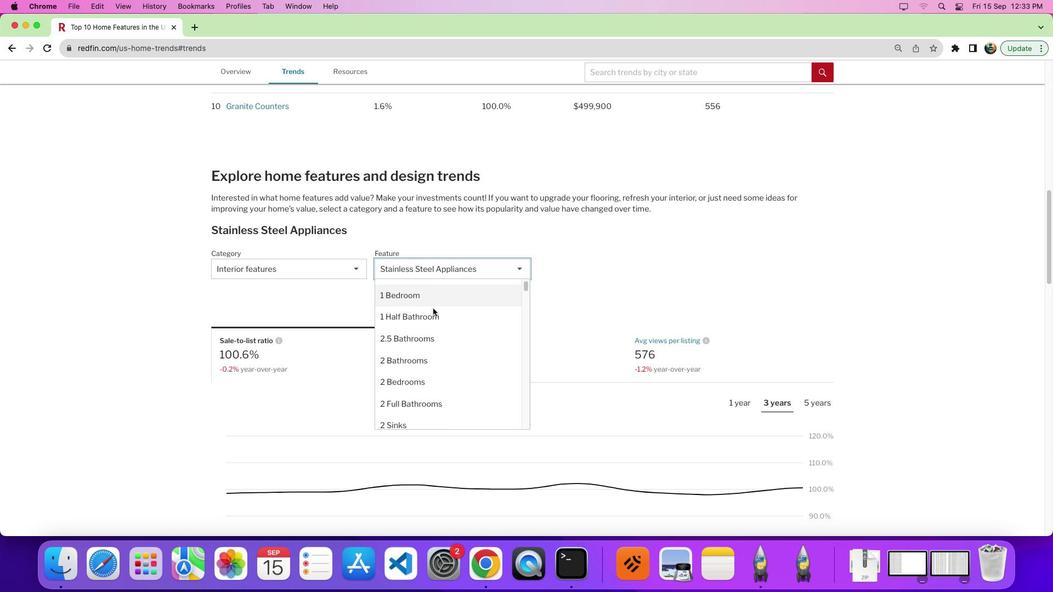
Action: Mouse scrolled (434, 309) with delta (1, 0)
Screenshot: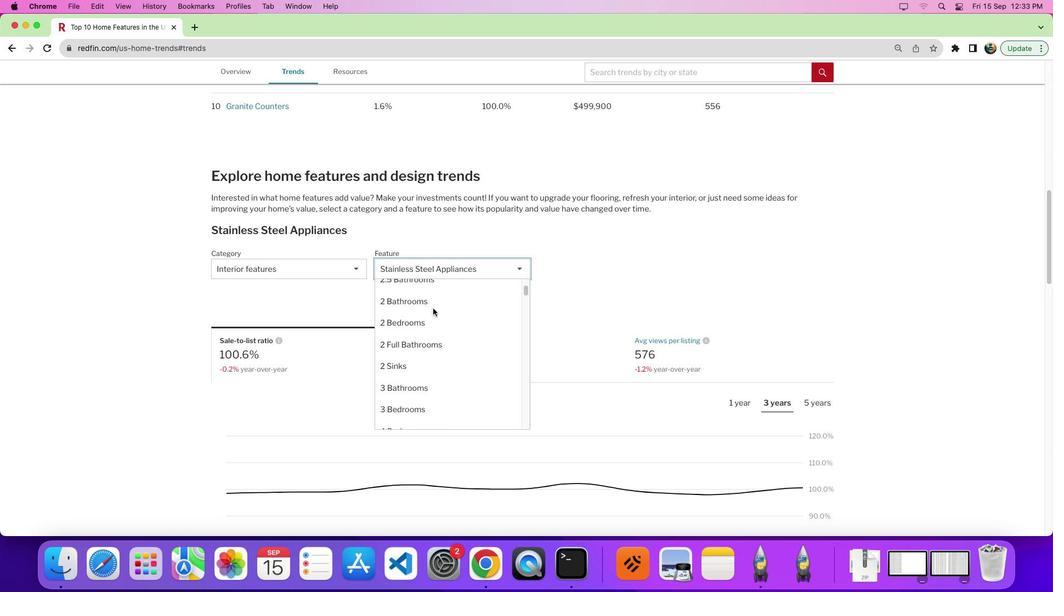 
Action: Mouse moved to (422, 358)
Screenshot: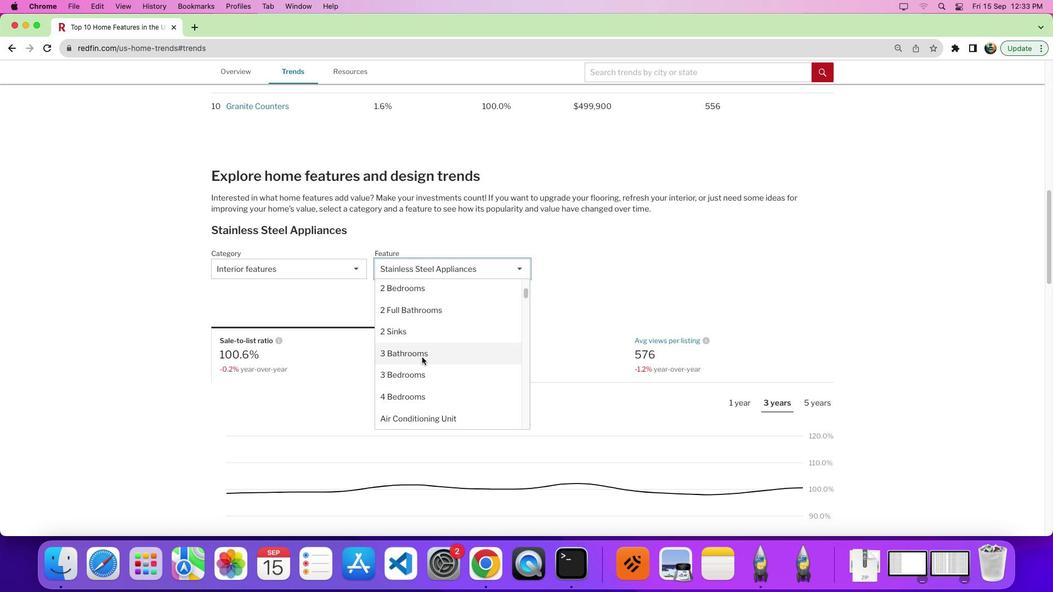 
Action: Mouse pressed left at (422, 358)
Screenshot: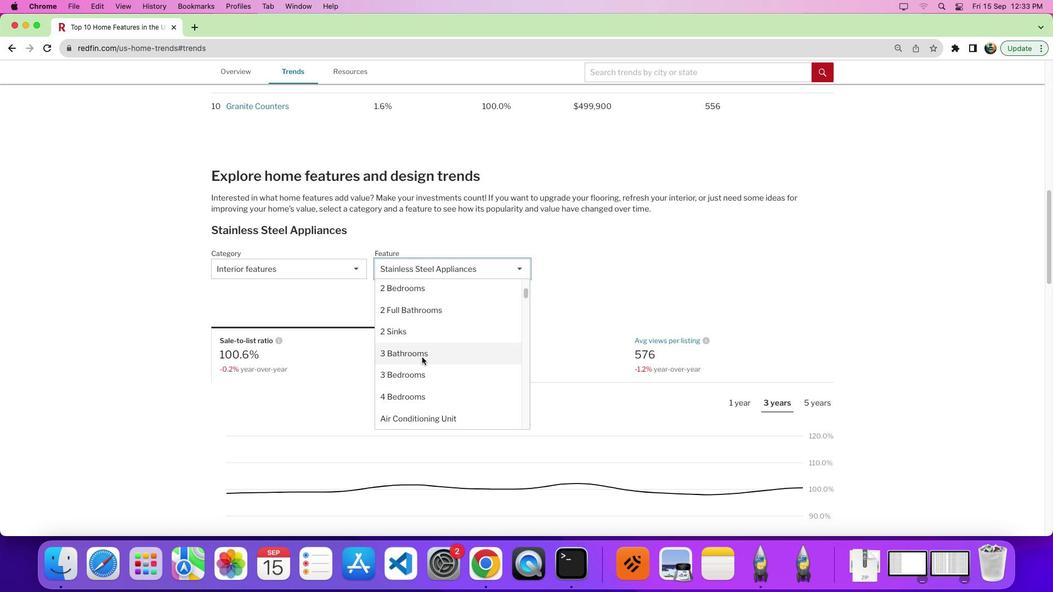 
Action: Mouse moved to (435, 345)
Screenshot: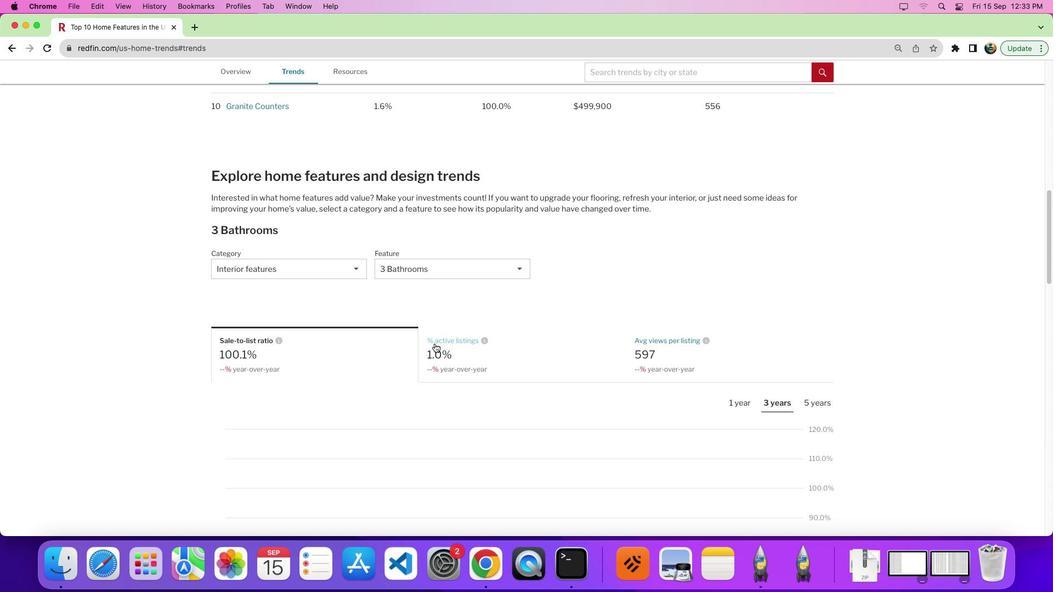
Action: Mouse pressed left at (435, 345)
Screenshot: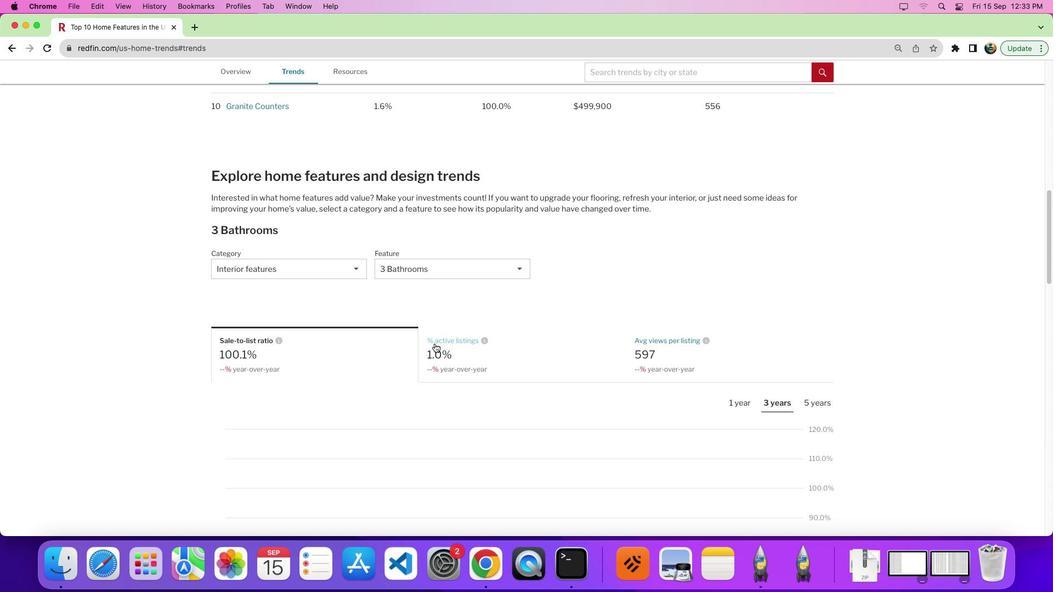 
Action: Mouse moved to (832, 406)
Screenshot: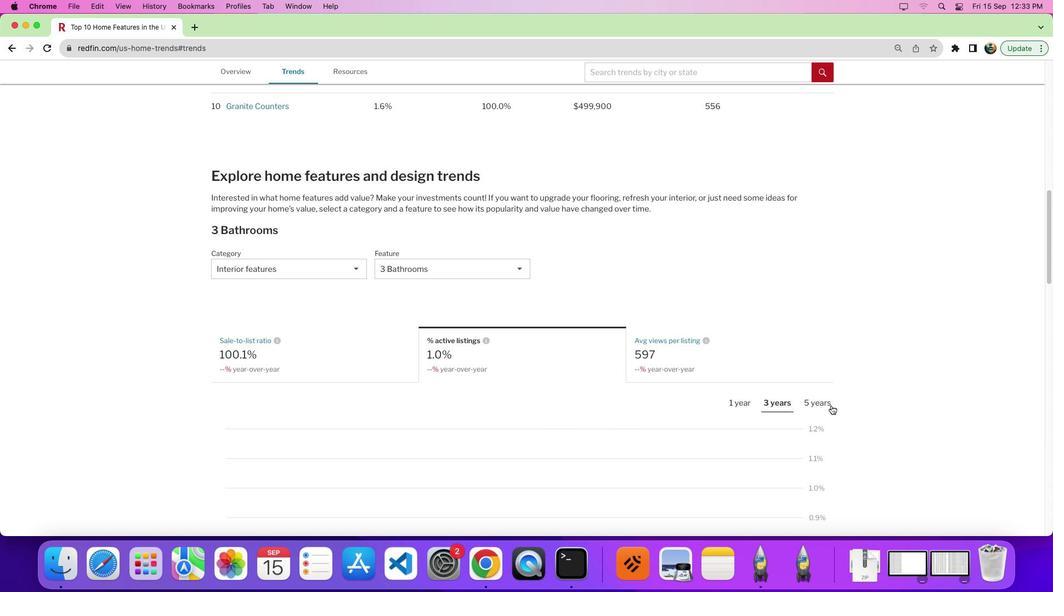 
Action: Mouse pressed left at (832, 406)
Screenshot: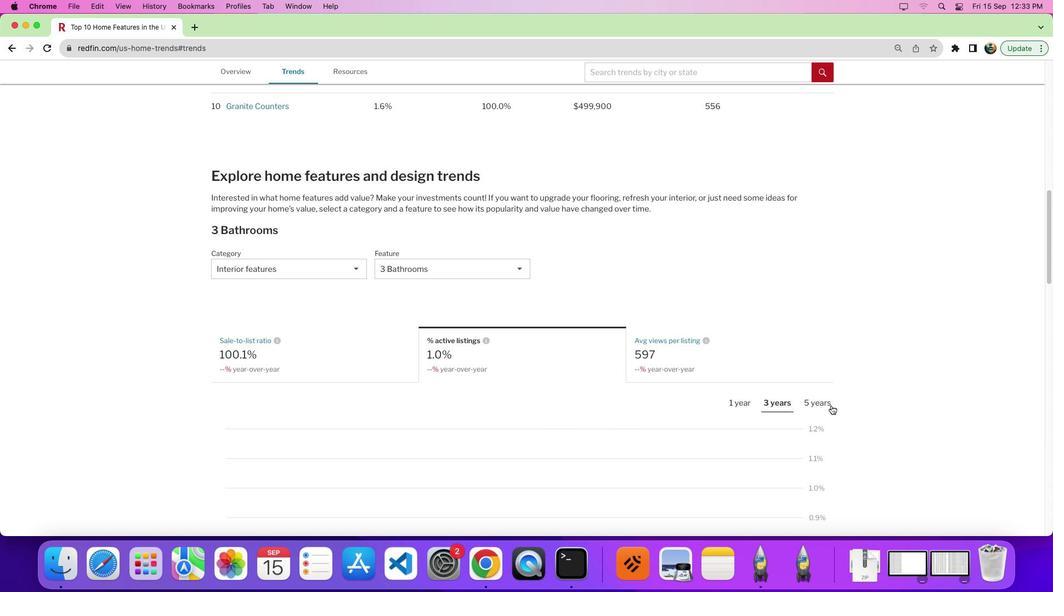 
Action: Mouse moved to (828, 406)
Screenshot: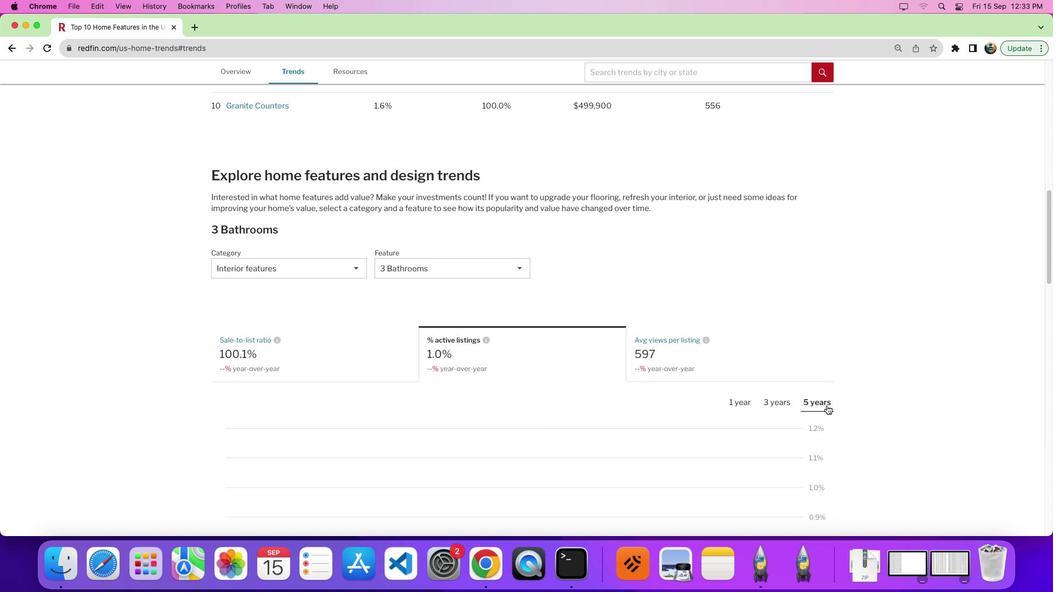 
Action: Mouse scrolled (828, 406) with delta (1, 0)
Screenshot: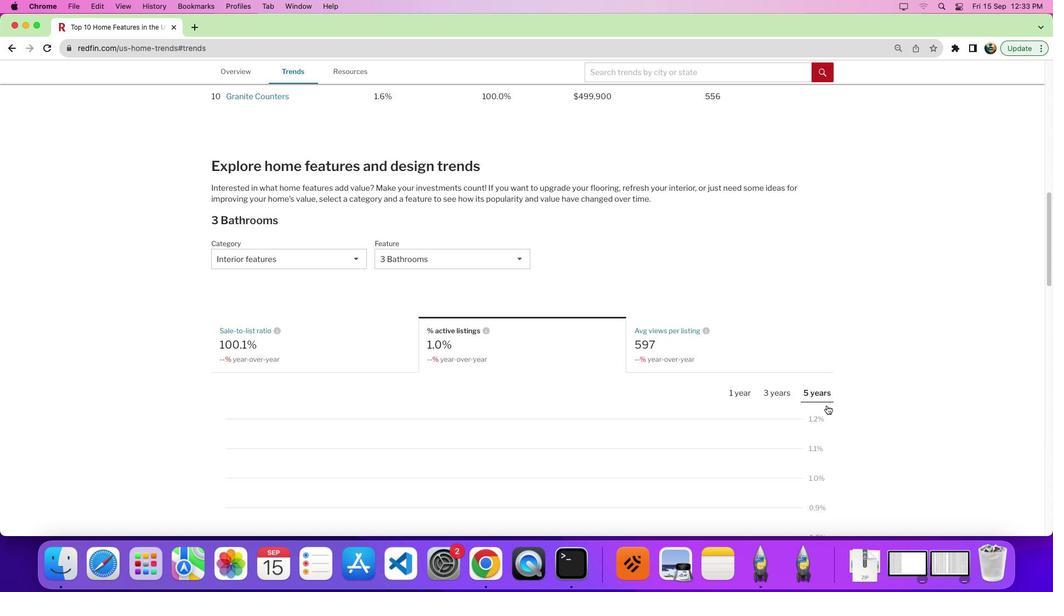 
Action: Mouse scrolled (828, 406) with delta (1, 0)
Screenshot: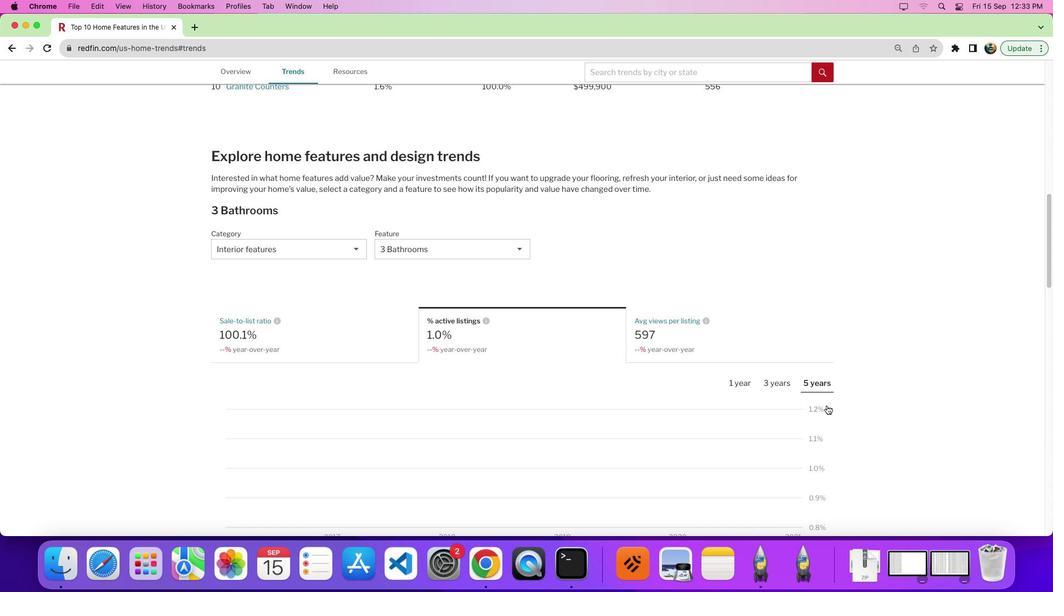
Action: Mouse scrolled (828, 406) with delta (1, 0)
Screenshot: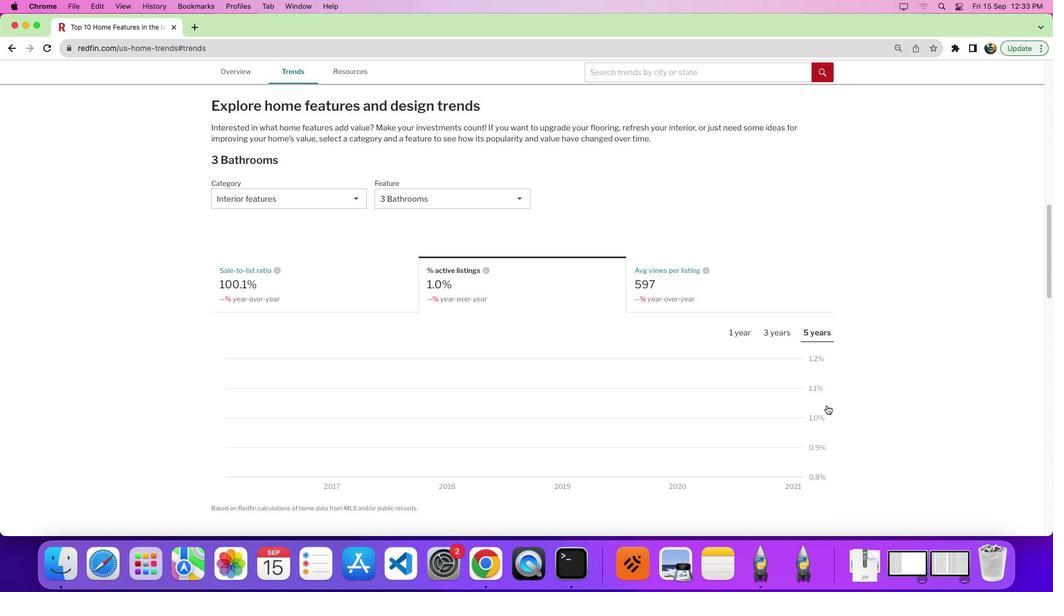 
Action: Mouse moved to (826, 407)
Screenshot: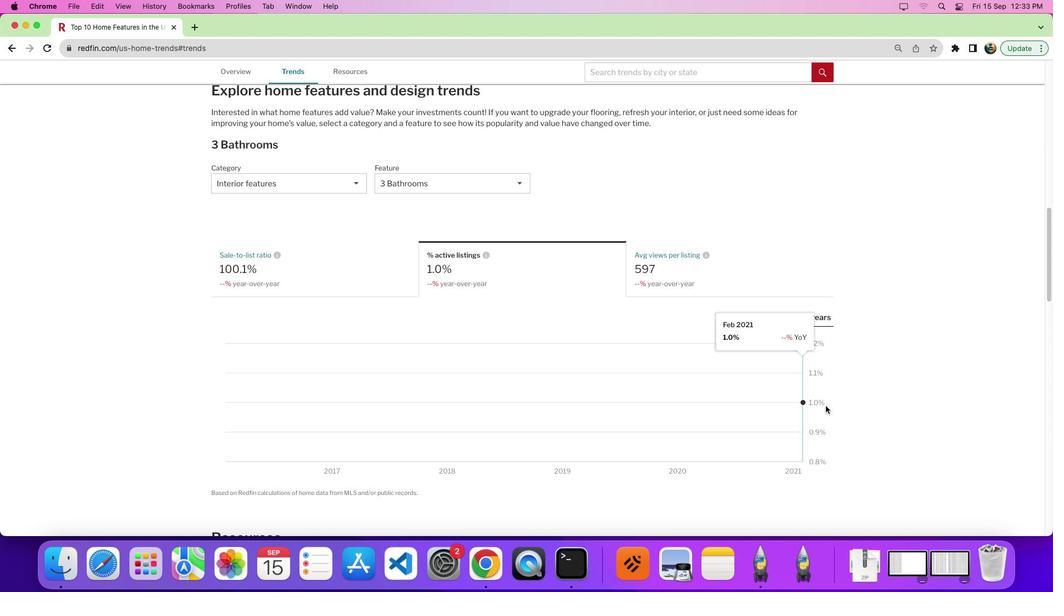 
Action: Mouse scrolled (826, 407) with delta (1, 0)
Screenshot: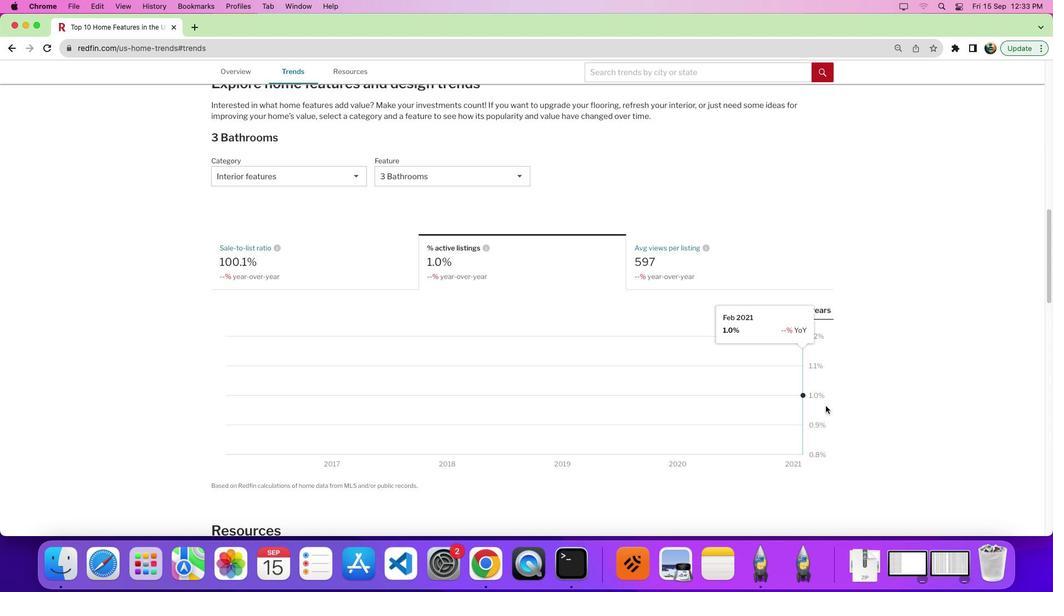 
Action: Mouse scrolled (826, 407) with delta (1, 0)
Screenshot: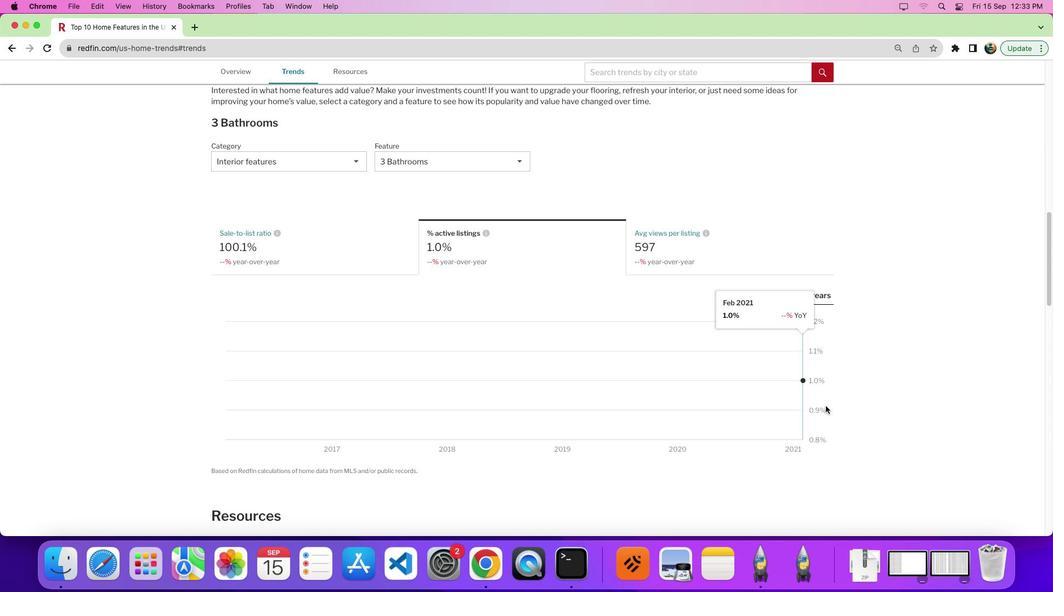 
Action: Mouse moved to (569, 364)
Screenshot: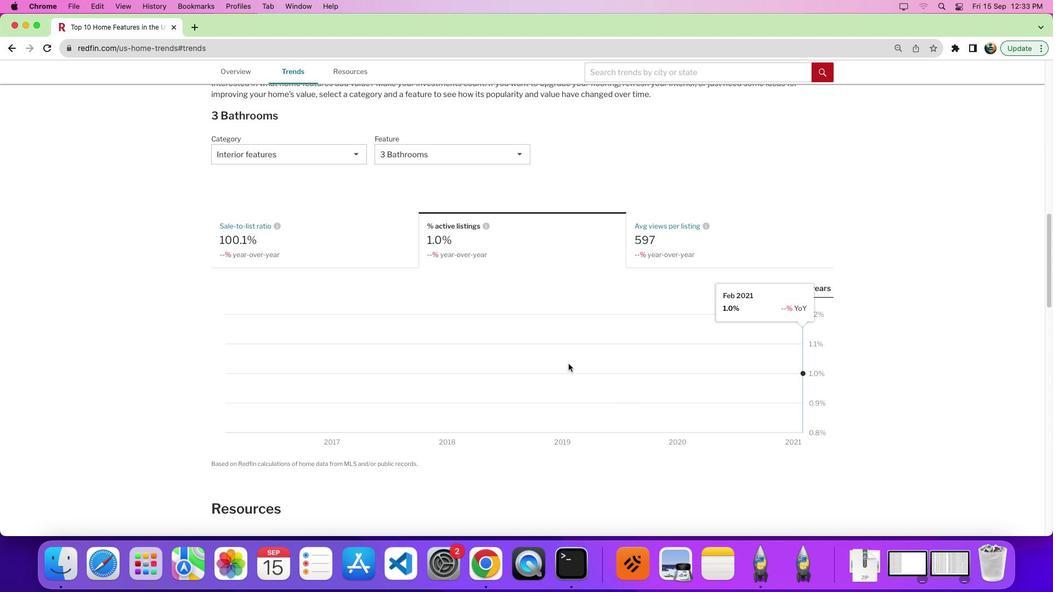 
